 Task: Look for space in Szentendre, Hungary from 2nd September, 2023 to 10th September, 2023 for 1 adult in price range Rs.5000 to Rs.16000. Place can be private room with 1  bedroom having 1 bed and 1 bathroom. Property type can be house, flat, guest house, hotel. Booking option can be shelf check-in. Required host language is English.
Action: Mouse moved to (440, 80)
Screenshot: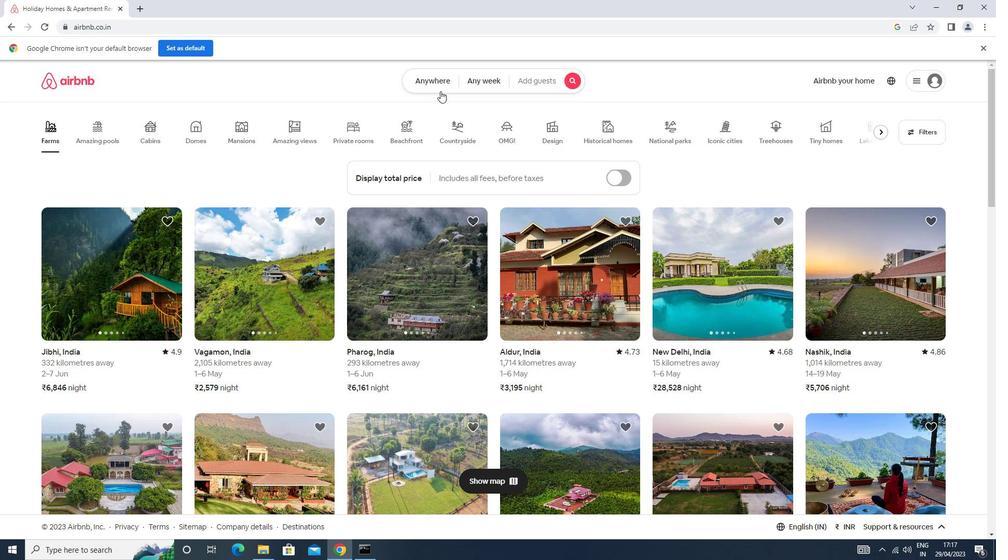 
Action: Mouse pressed left at (440, 80)
Screenshot: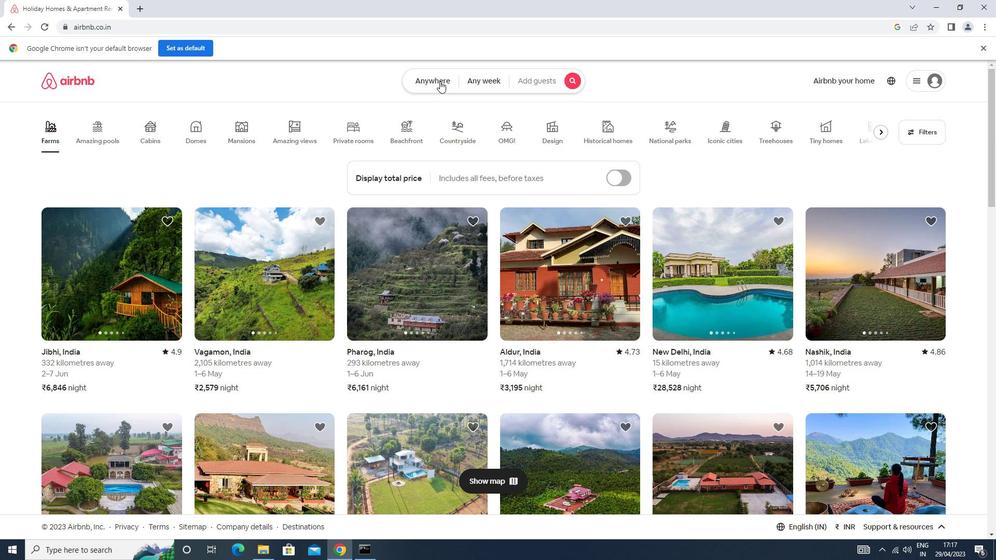 
Action: Mouse moved to (375, 122)
Screenshot: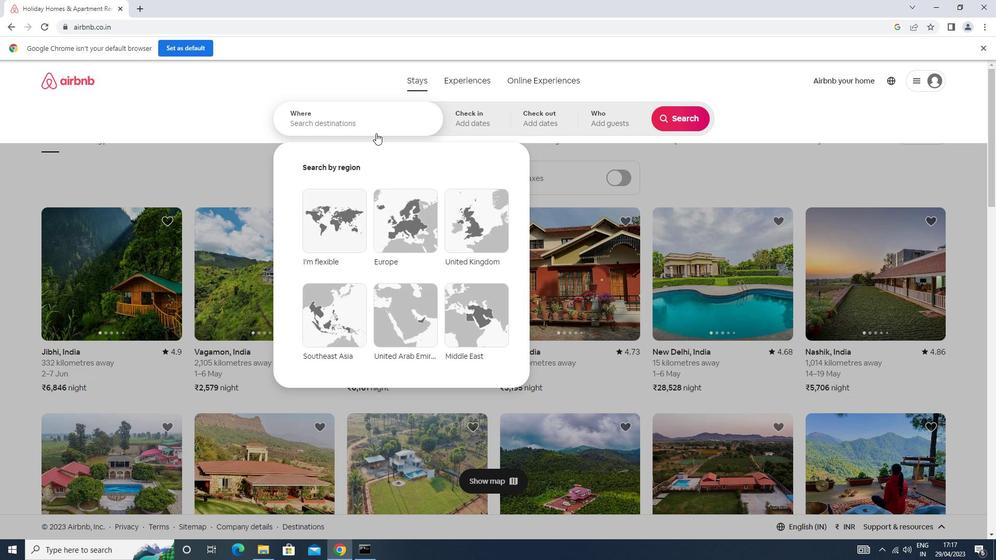 
Action: Mouse pressed left at (375, 122)
Screenshot: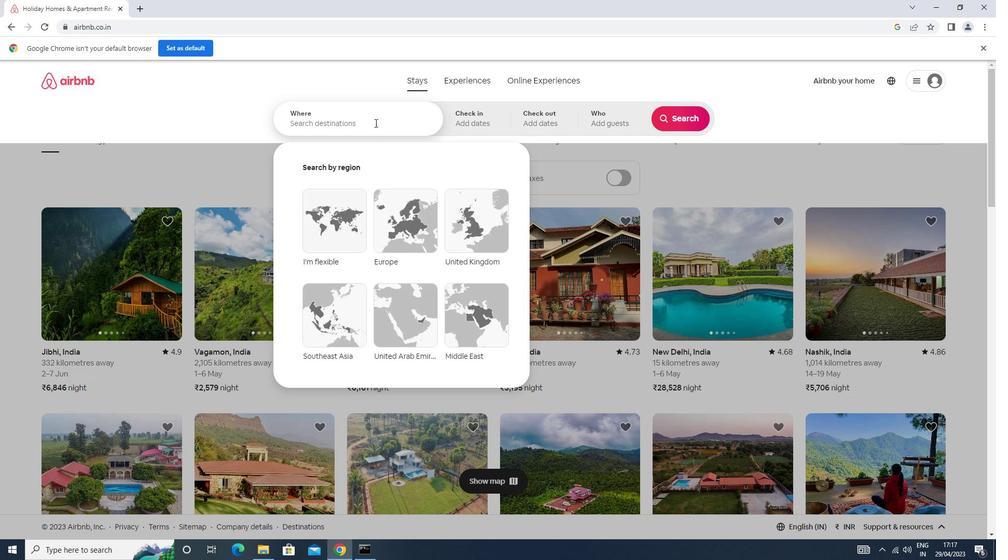
Action: Key pressed s<Key.caps_lock>zentendre<Key.enter>
Screenshot: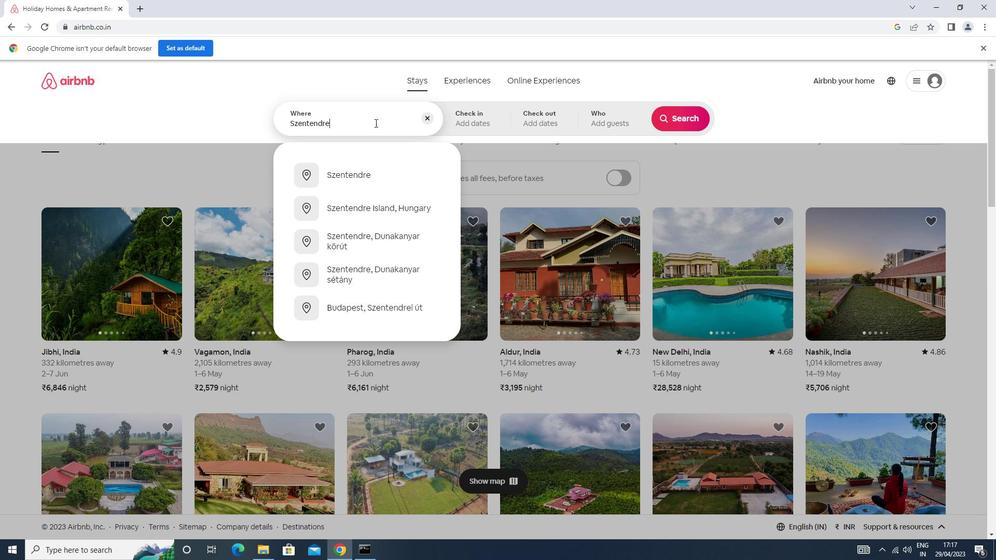 
Action: Mouse moved to (684, 201)
Screenshot: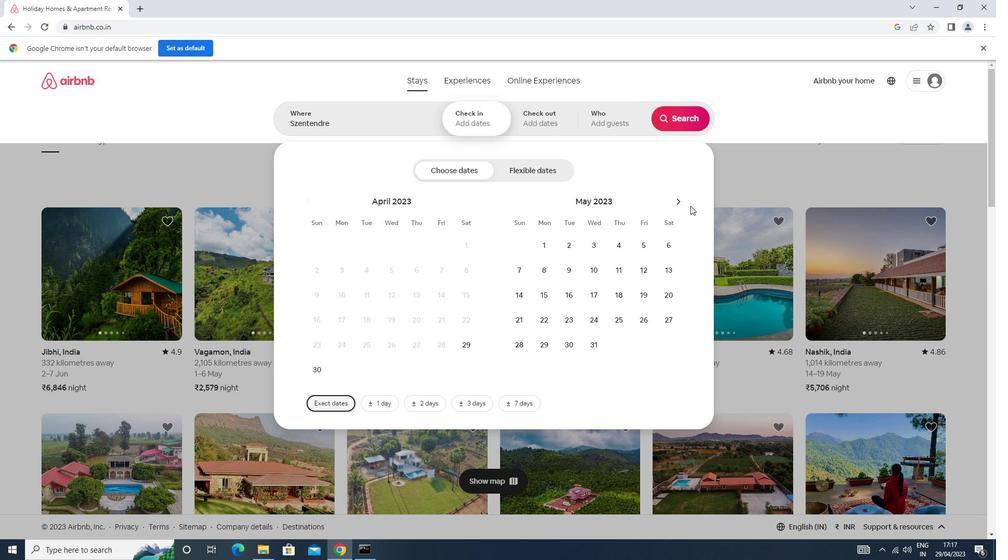 
Action: Mouse pressed left at (684, 201)
Screenshot: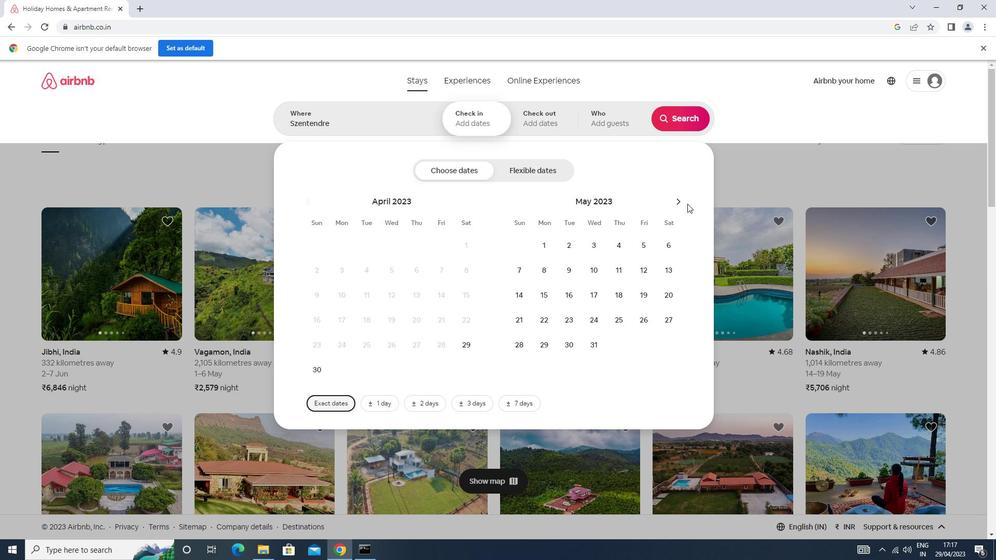 
Action: Mouse moved to (682, 200)
Screenshot: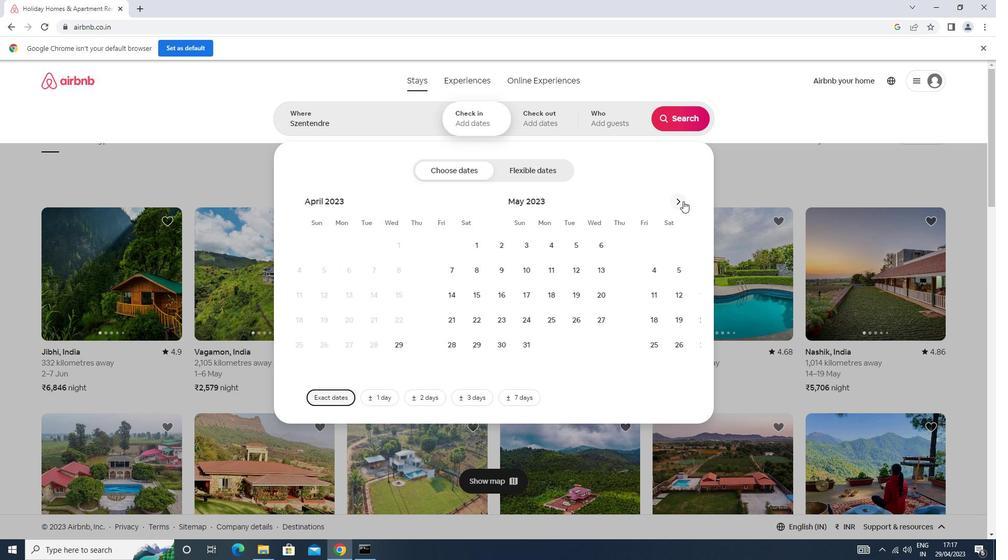 
Action: Mouse pressed left at (682, 200)
Screenshot: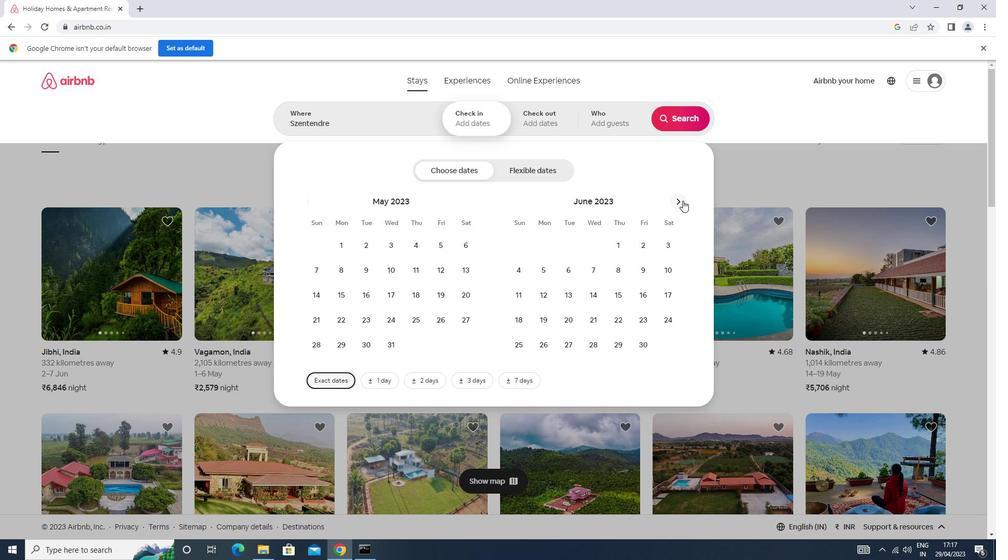 
Action: Mouse moved to (682, 200)
Screenshot: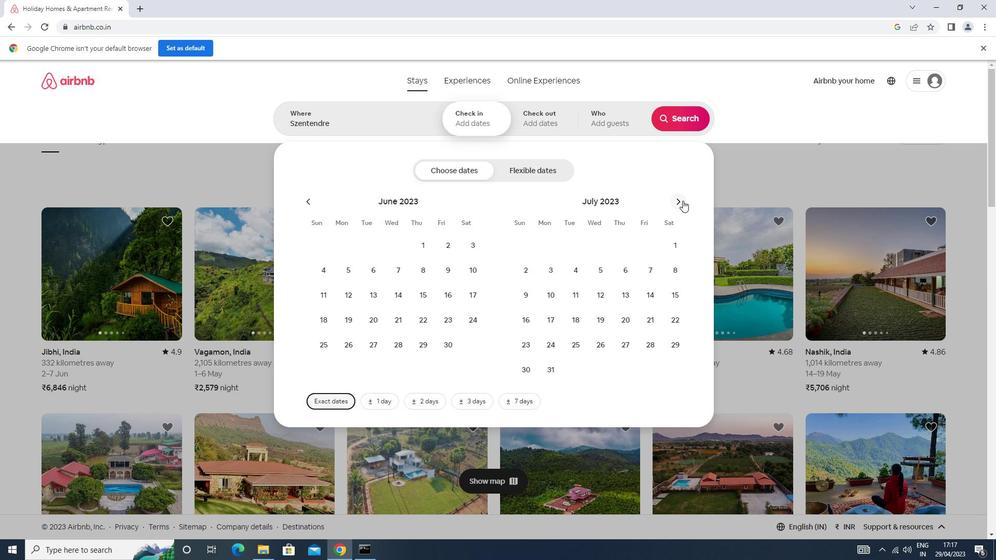 
Action: Mouse pressed left at (682, 200)
Screenshot: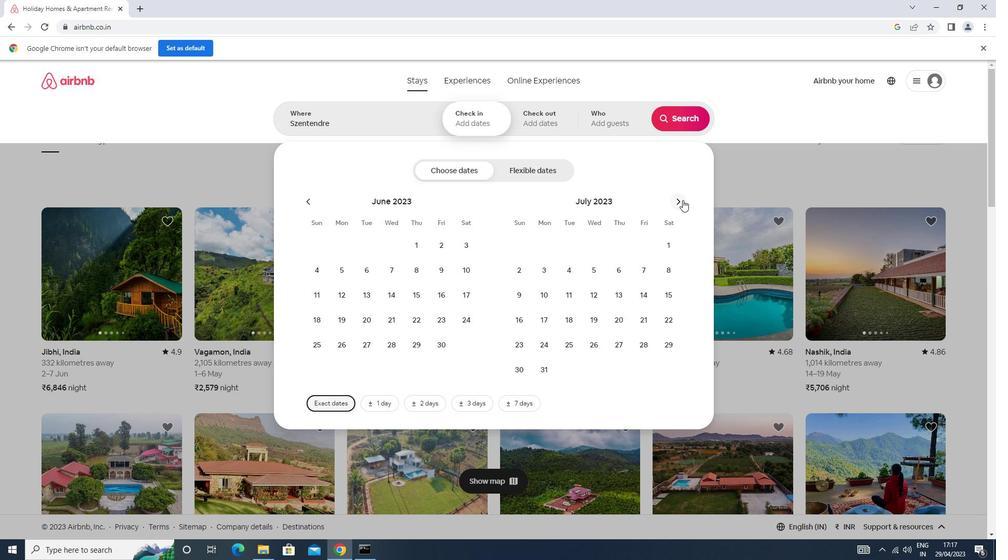 
Action: Mouse pressed left at (682, 200)
Screenshot: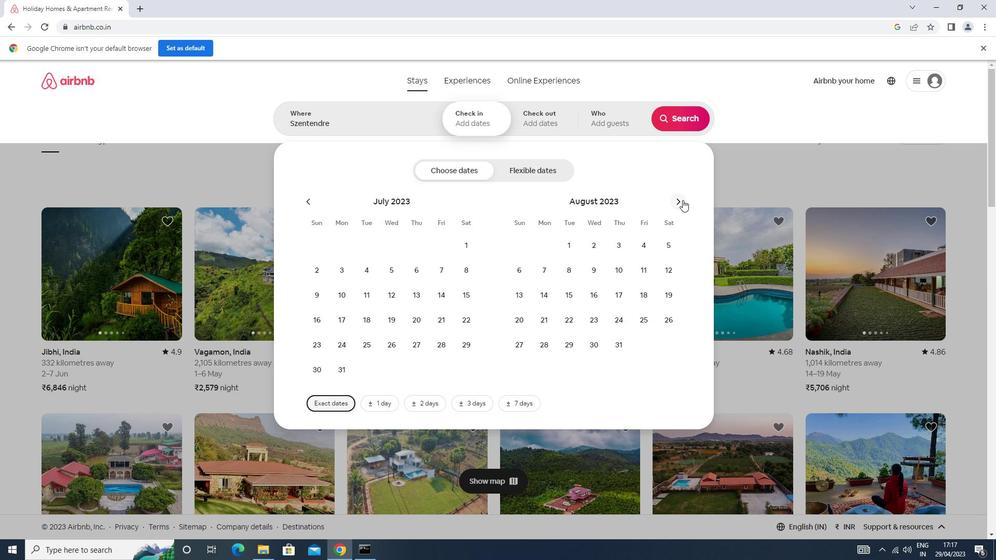
Action: Mouse moved to (670, 240)
Screenshot: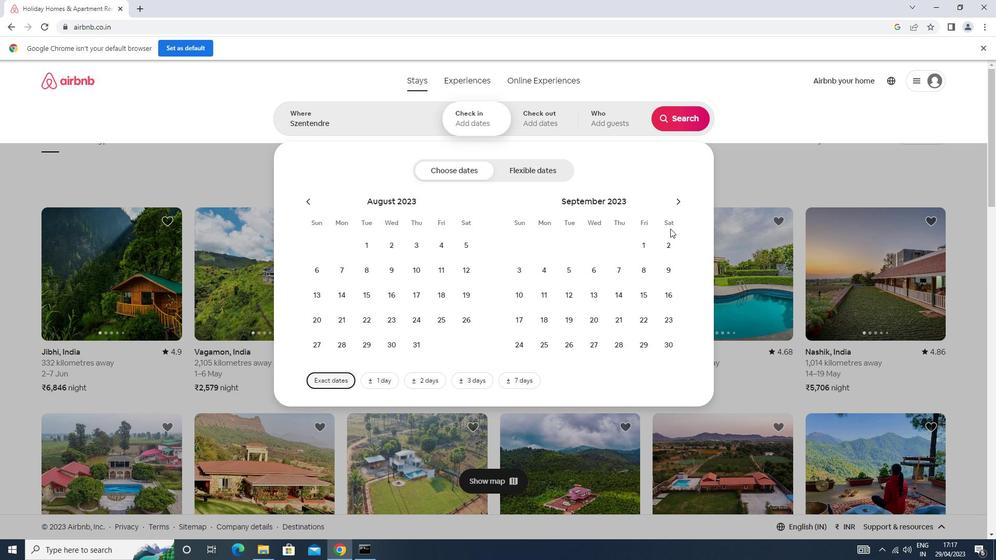 
Action: Mouse pressed left at (670, 240)
Screenshot: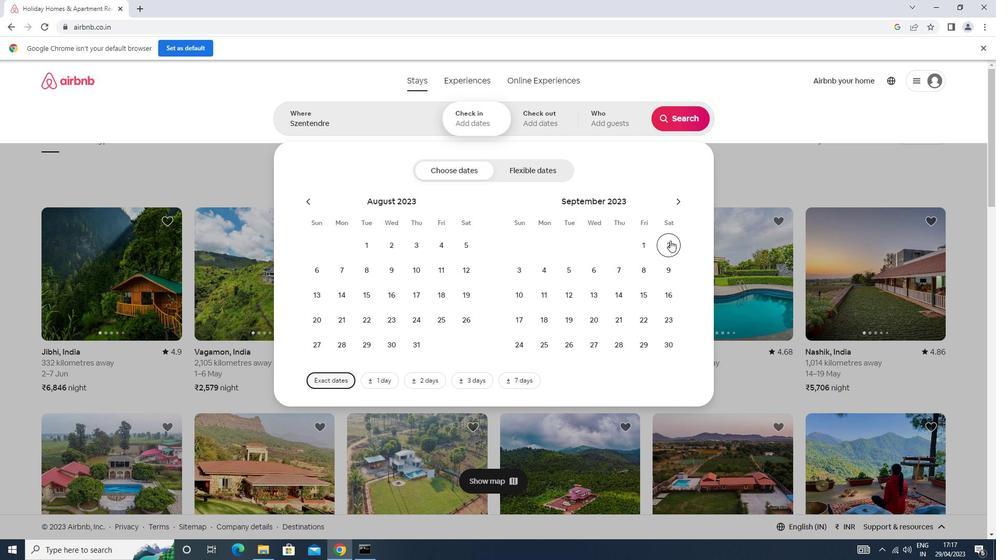 
Action: Mouse moved to (521, 293)
Screenshot: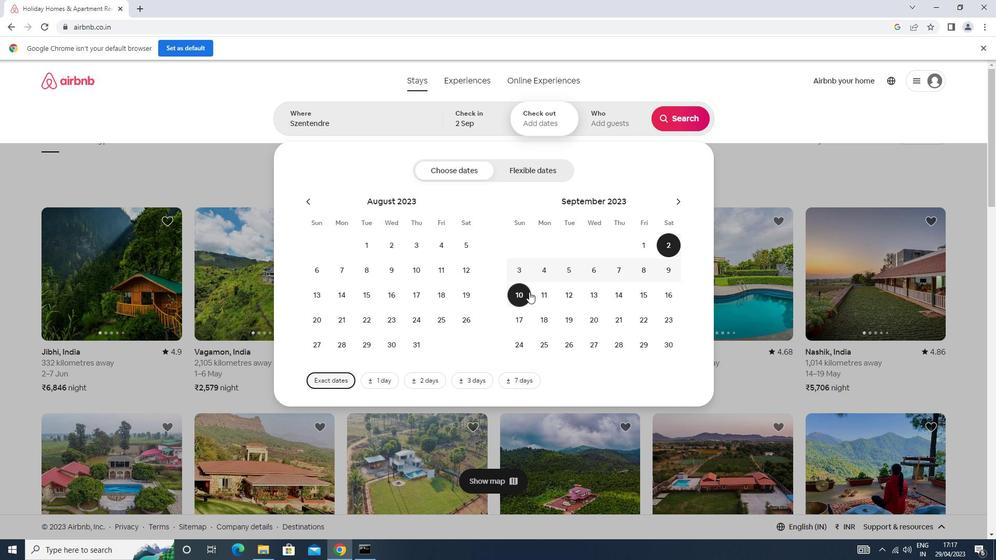 
Action: Mouse pressed left at (521, 293)
Screenshot: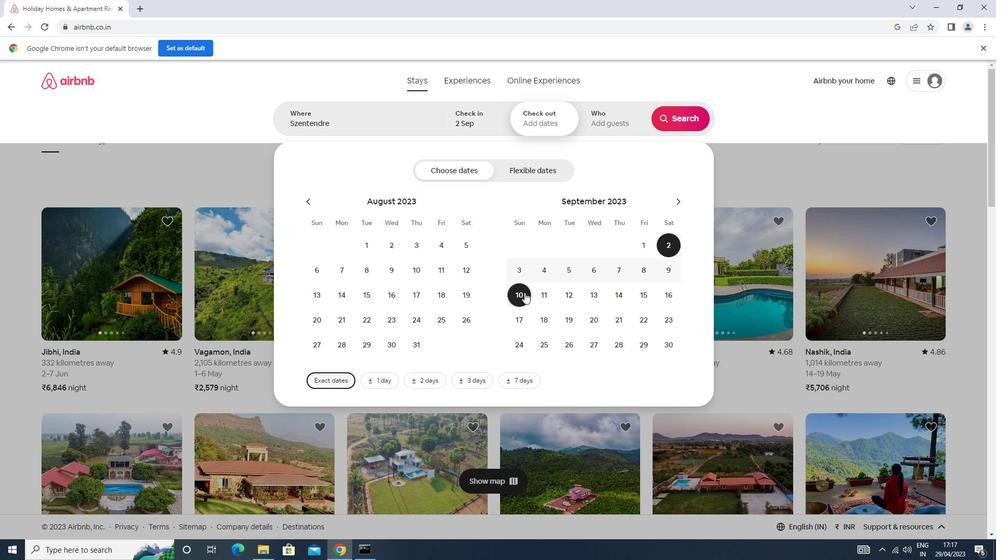 
Action: Mouse moved to (599, 128)
Screenshot: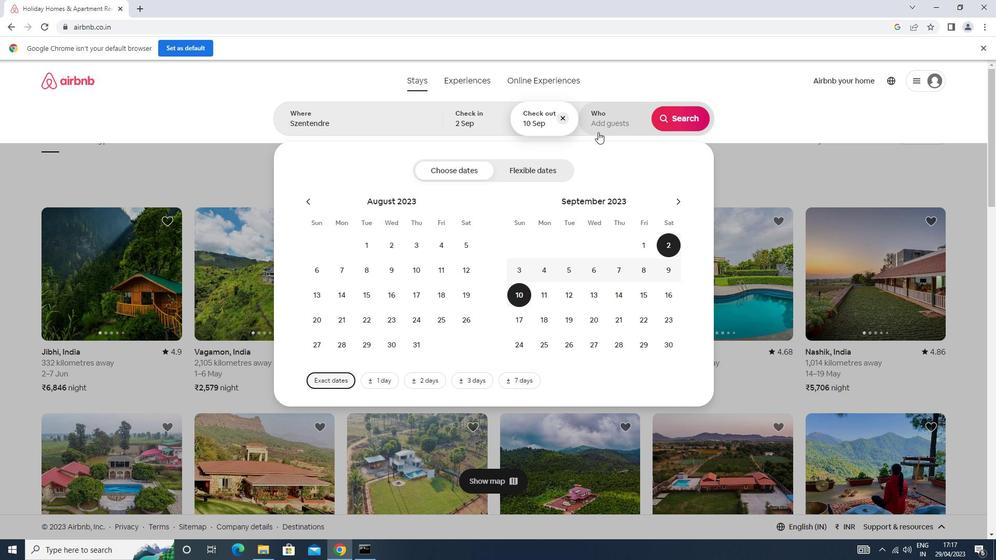 
Action: Mouse pressed left at (599, 128)
Screenshot: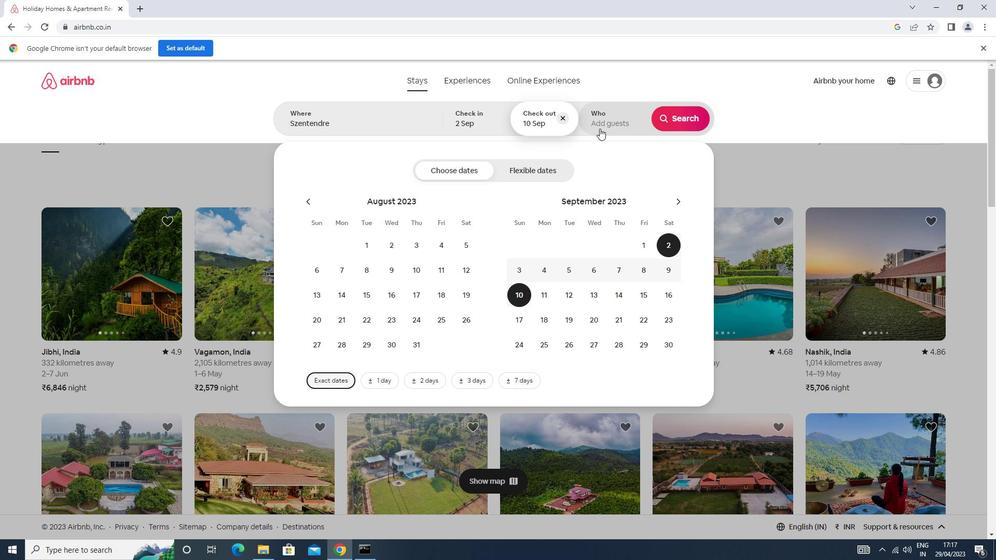 
Action: Mouse moved to (682, 174)
Screenshot: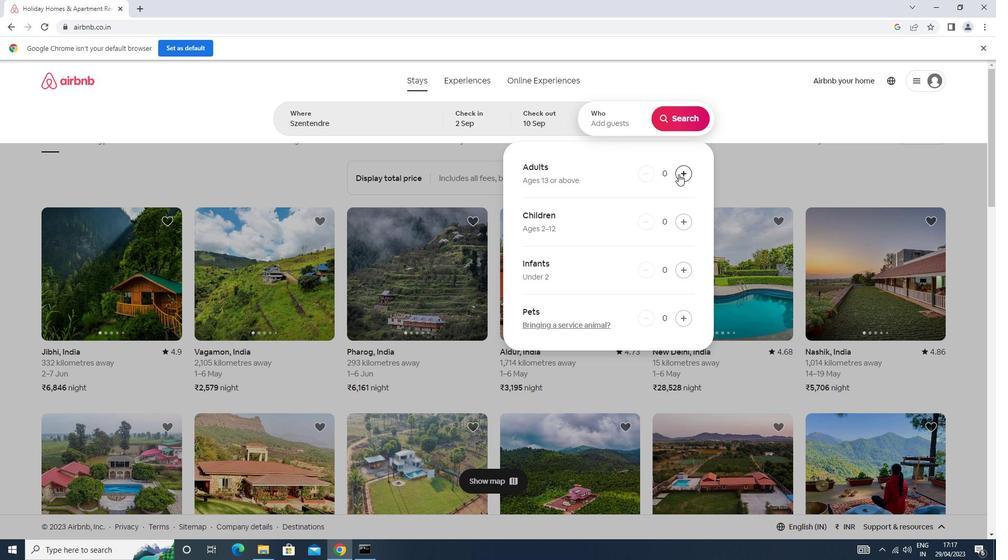 
Action: Mouse pressed left at (682, 174)
Screenshot: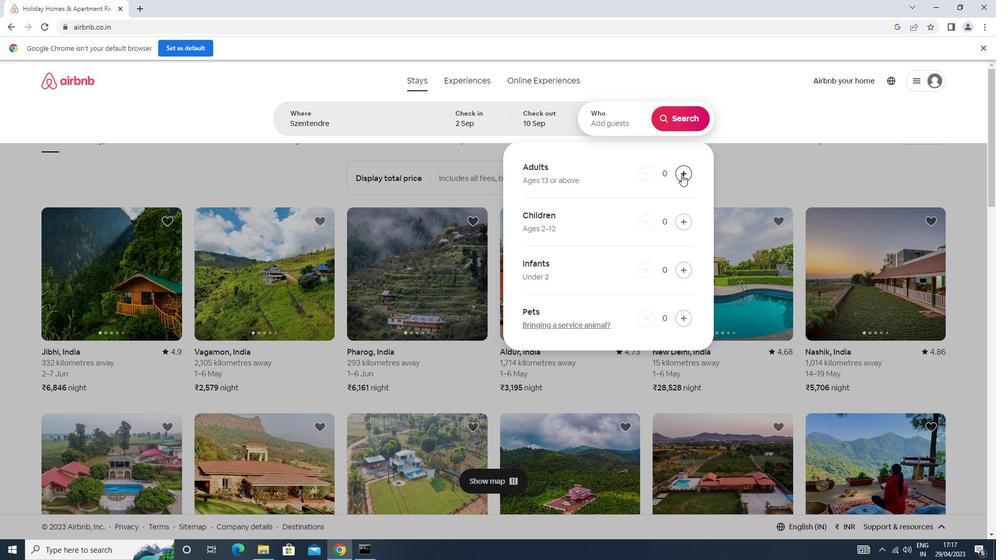 
Action: Mouse moved to (682, 115)
Screenshot: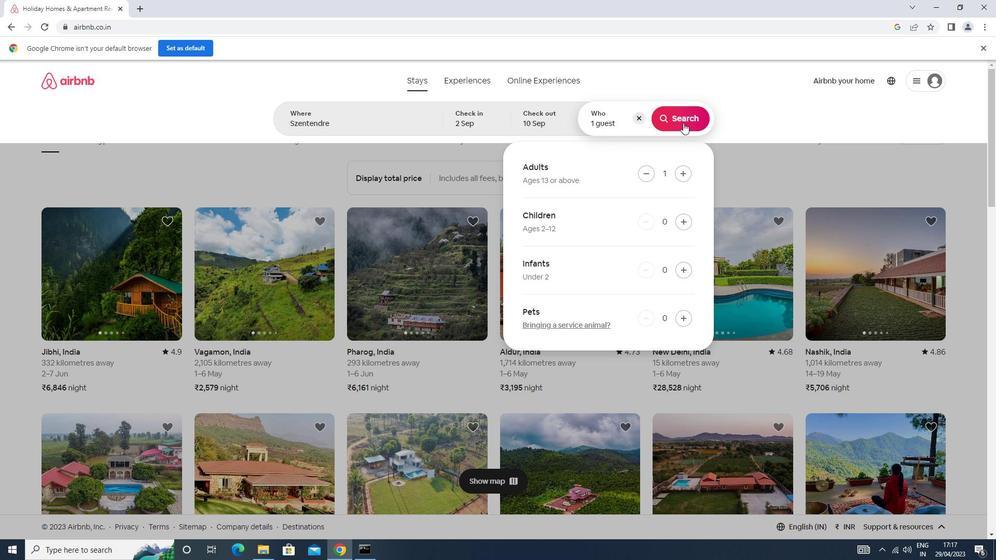 
Action: Mouse pressed left at (682, 115)
Screenshot: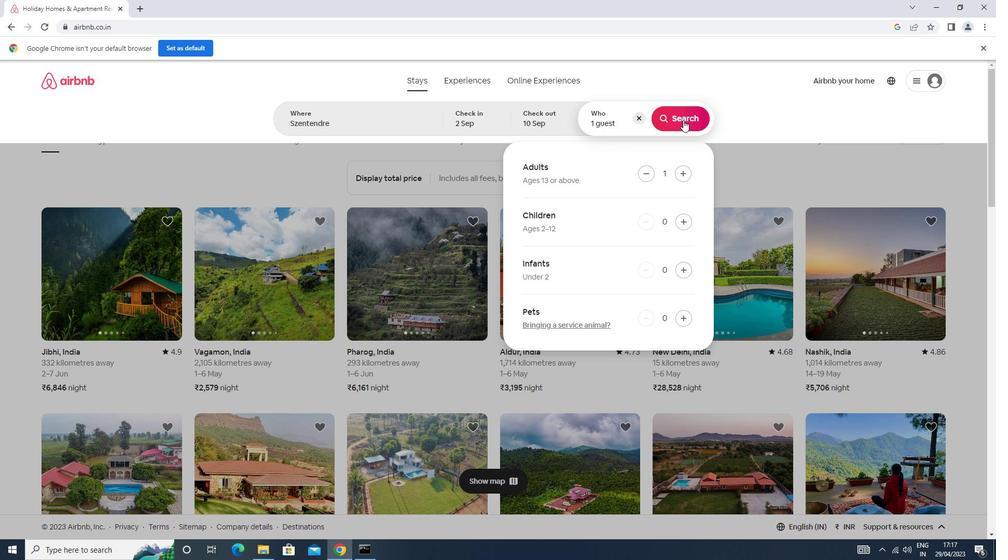 
Action: Mouse moved to (950, 118)
Screenshot: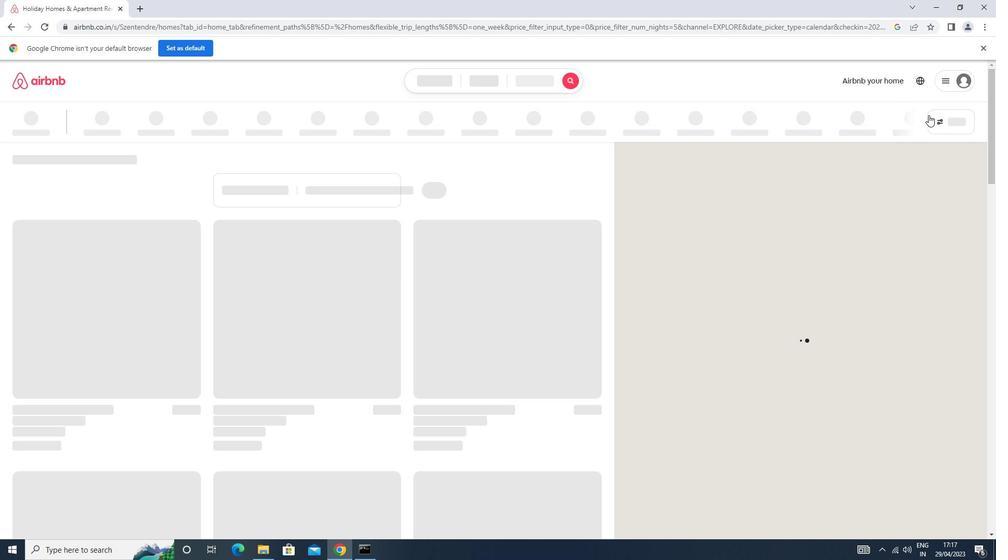 
Action: Mouse pressed left at (950, 118)
Screenshot: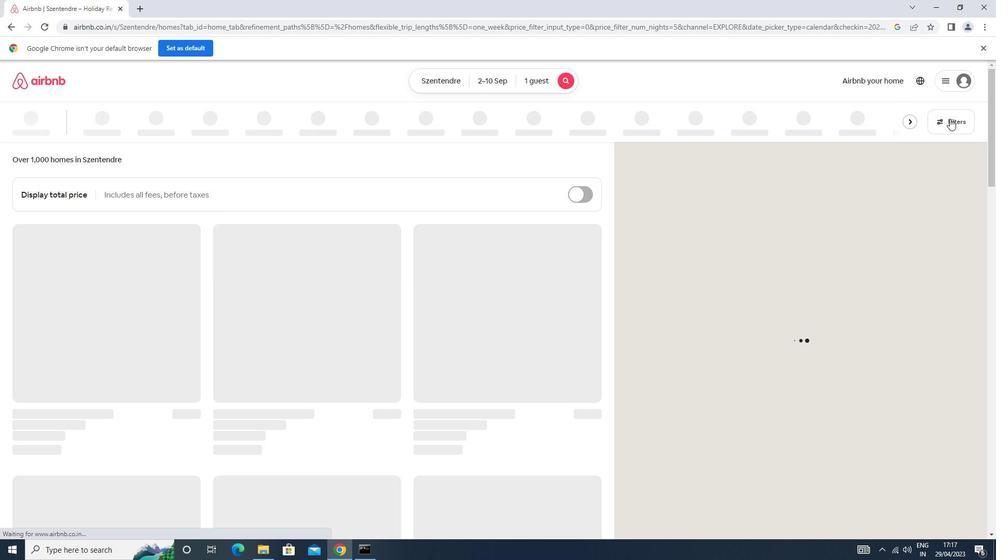 
Action: Mouse moved to (399, 251)
Screenshot: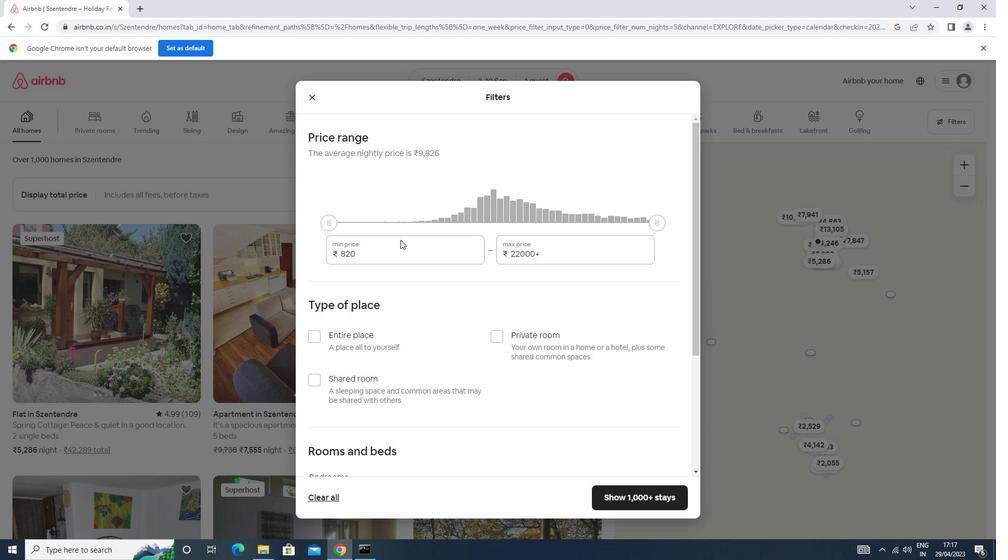 
Action: Mouse pressed left at (399, 251)
Screenshot: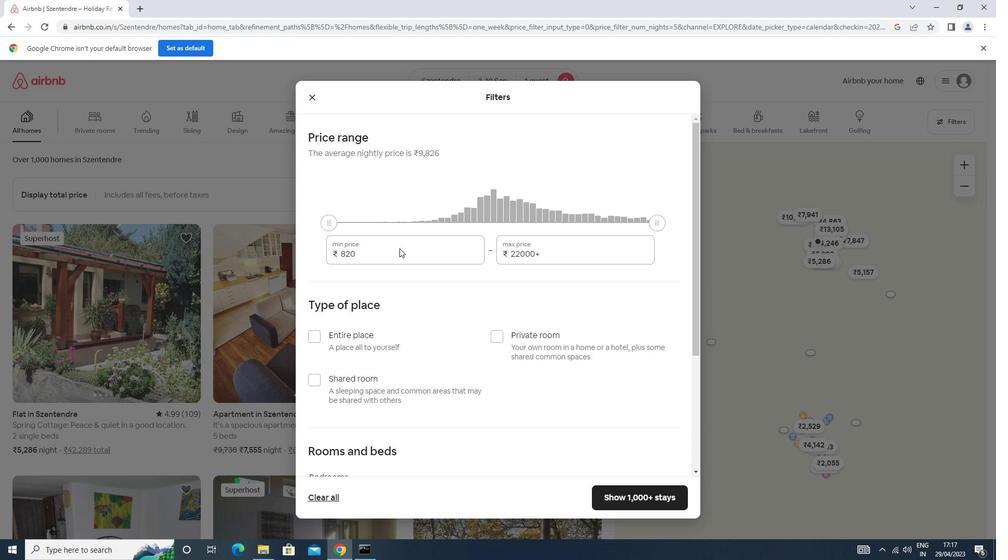 
Action: Key pressed <Key.backspace><Key.backspace><Key.backspace><Key.backspace><Key.backspace><Key.backspace><Key.backspace><Key.backspace><Key.backspace><Key.backspace><Key.backspace><Key.backspace><Key.backspace>5000<Key.tab>500<Key.backspace><Key.backspace><Key.backspace>16000
Screenshot: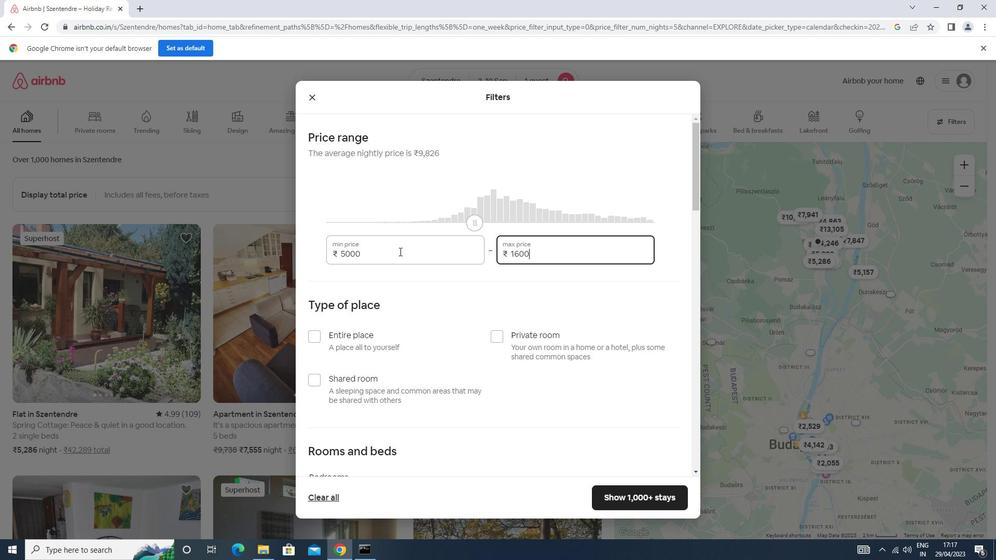 
Action: Mouse scrolled (399, 251) with delta (0, 0)
Screenshot: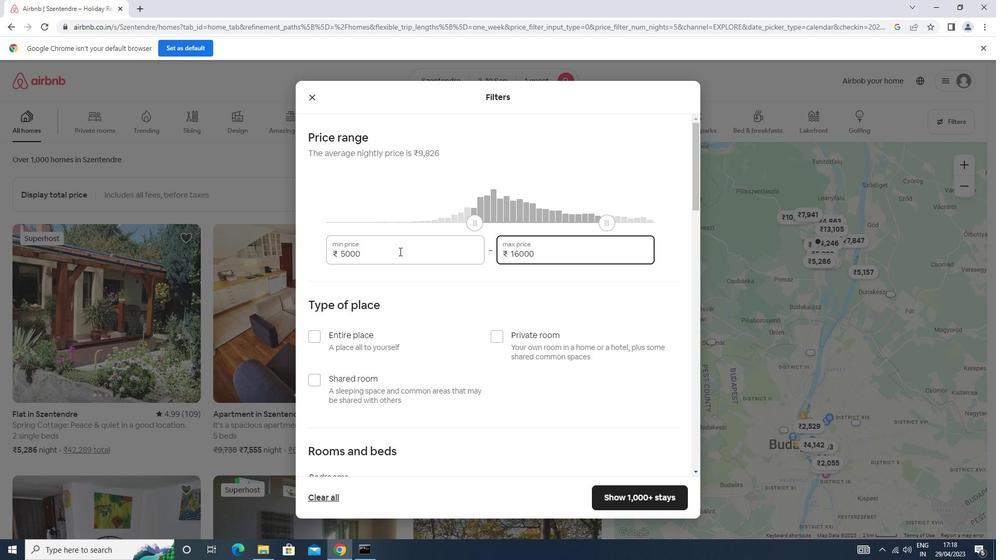 
Action: Mouse scrolled (399, 251) with delta (0, 0)
Screenshot: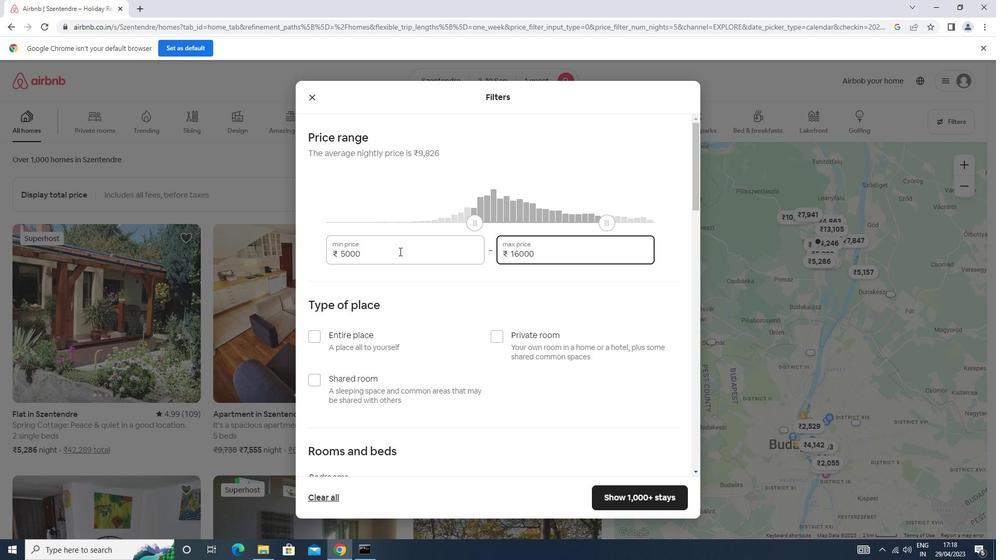 
Action: Mouse moved to (505, 230)
Screenshot: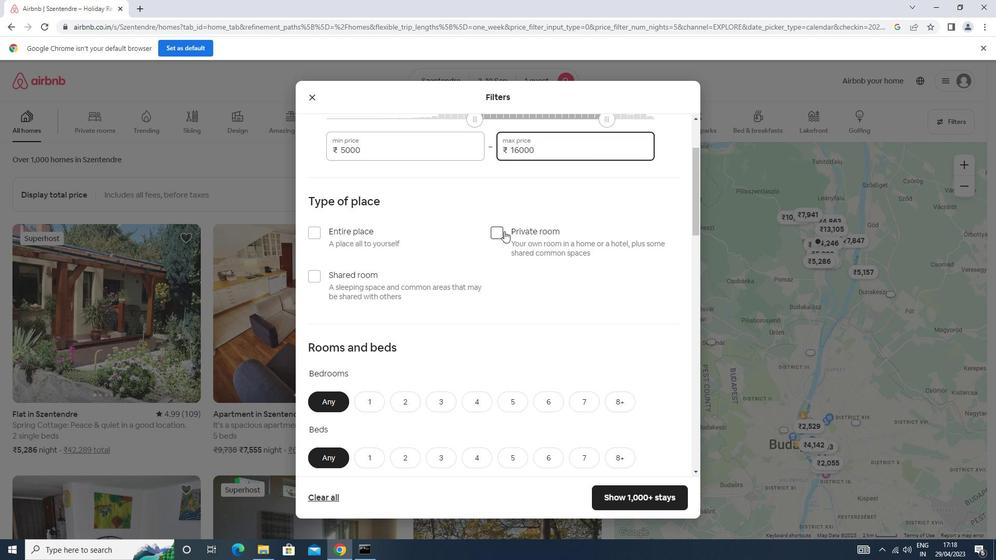 
Action: Mouse pressed left at (505, 230)
Screenshot: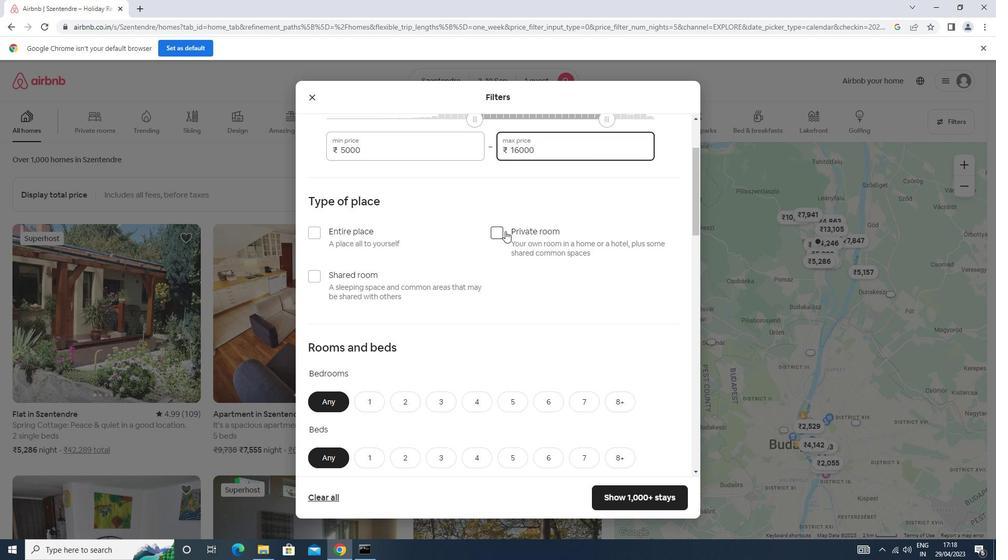 
Action: Mouse moved to (503, 230)
Screenshot: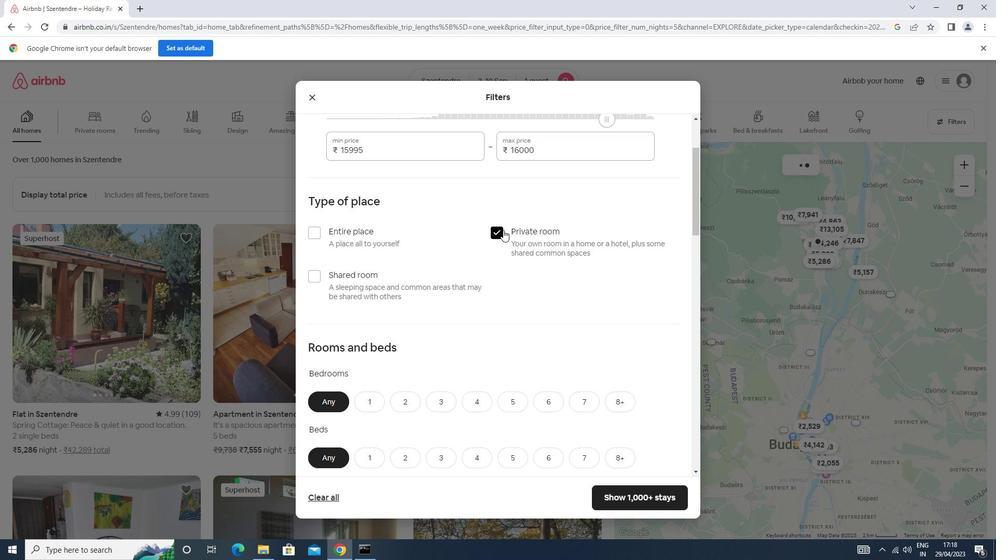 
Action: Mouse scrolled (503, 230) with delta (0, 0)
Screenshot: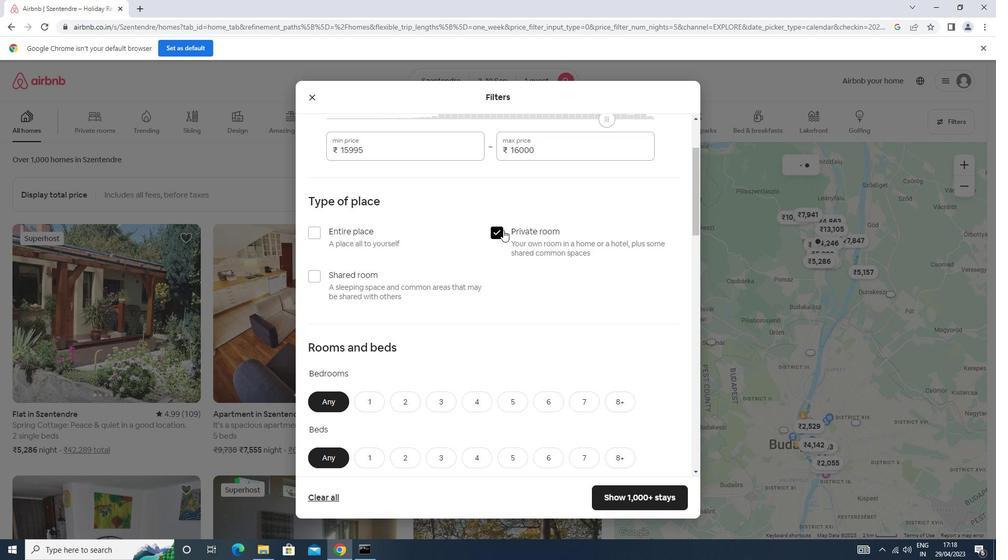 
Action: Mouse moved to (502, 230)
Screenshot: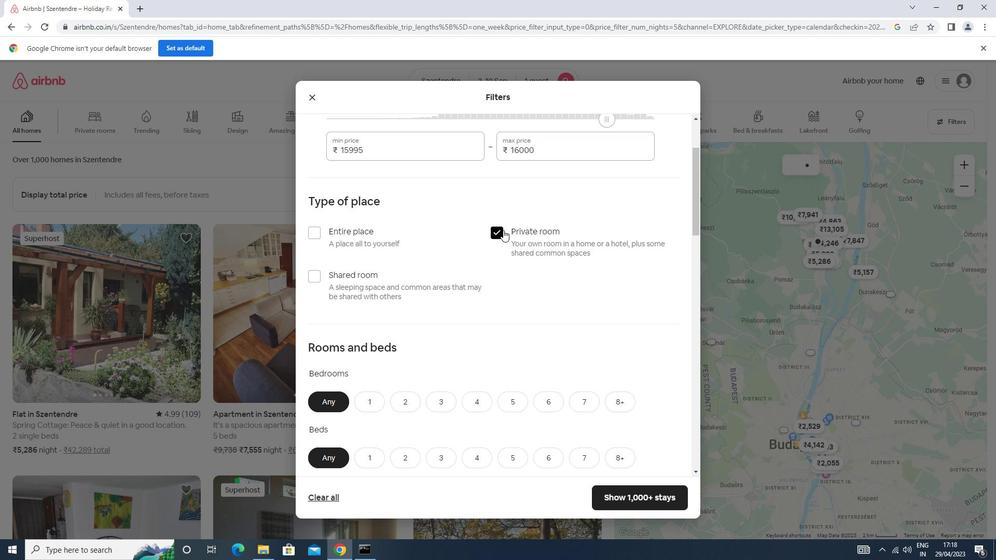 
Action: Mouse scrolled (502, 230) with delta (0, 0)
Screenshot: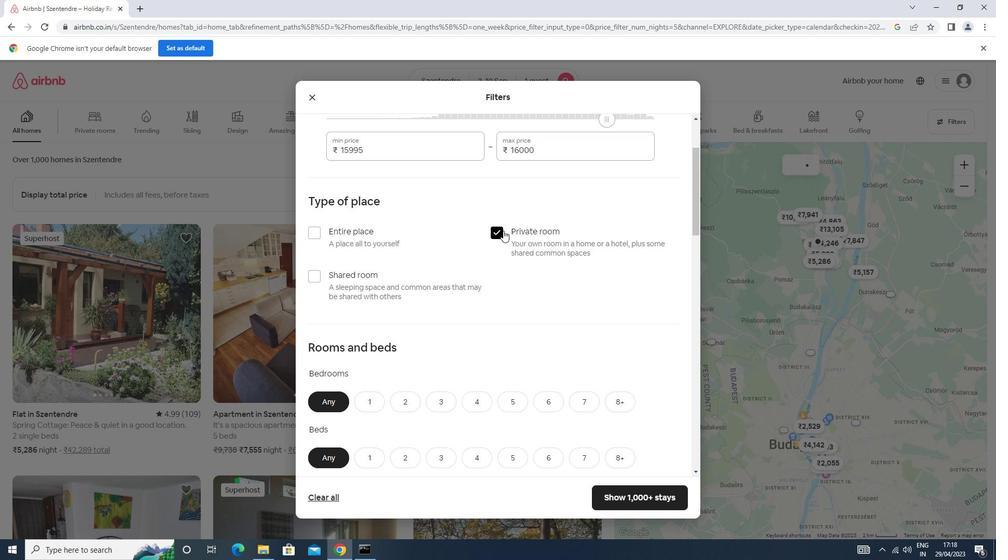 
Action: Mouse moved to (369, 295)
Screenshot: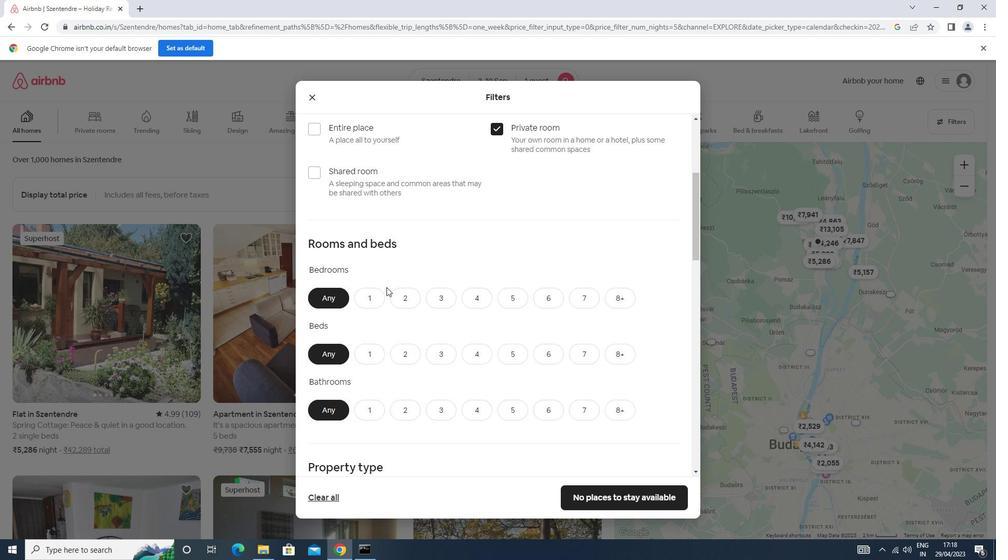 
Action: Mouse pressed left at (369, 295)
Screenshot: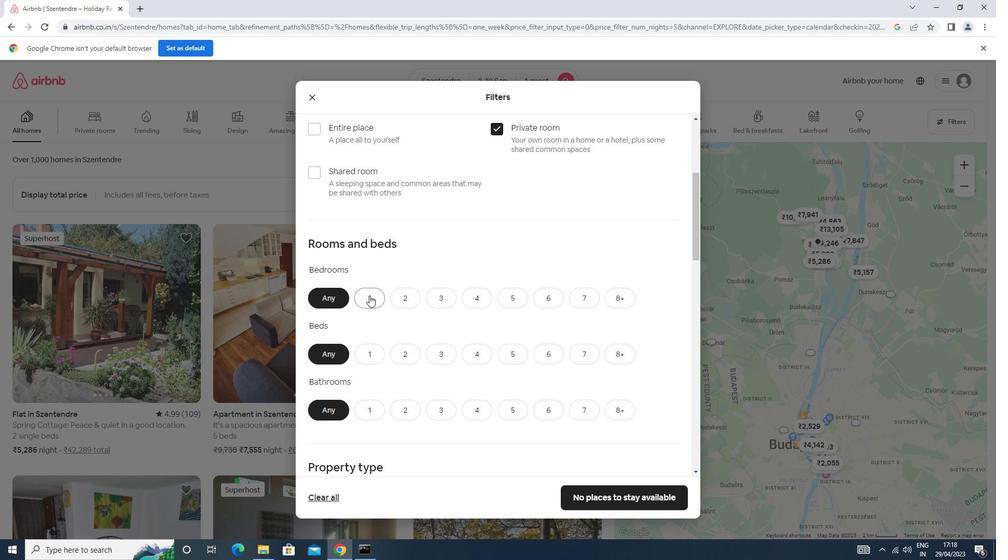 
Action: Mouse moved to (374, 355)
Screenshot: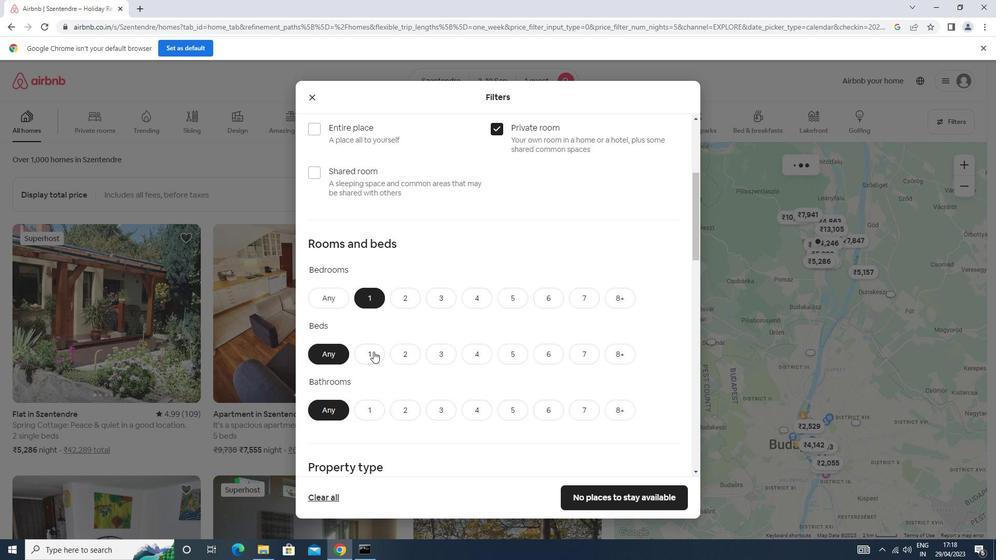 
Action: Mouse pressed left at (374, 355)
Screenshot: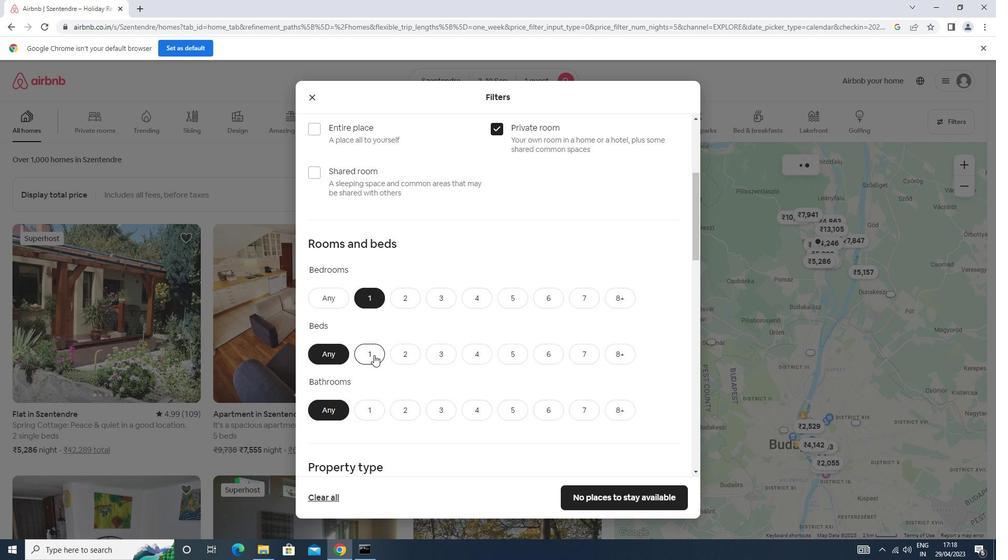 
Action: Mouse moved to (371, 413)
Screenshot: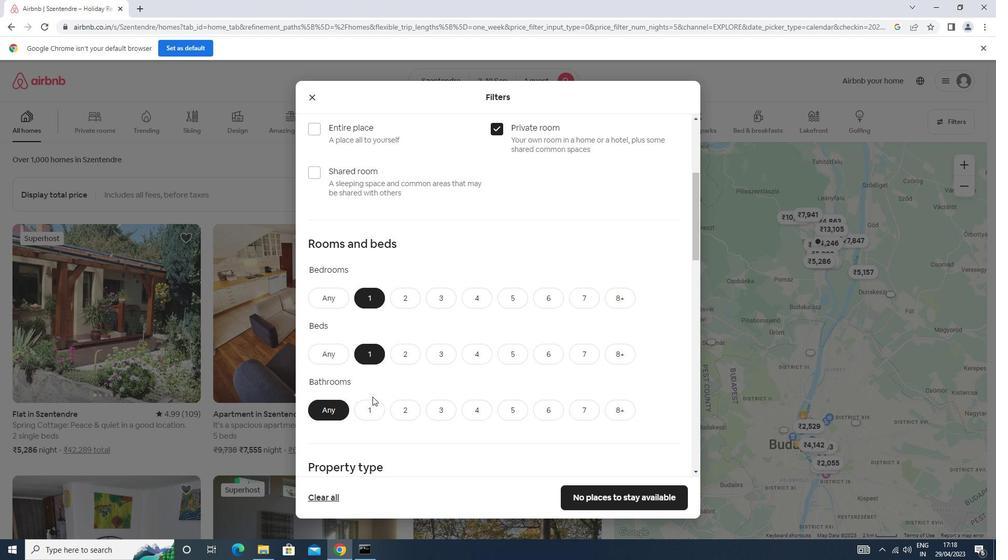 
Action: Mouse pressed left at (371, 413)
Screenshot: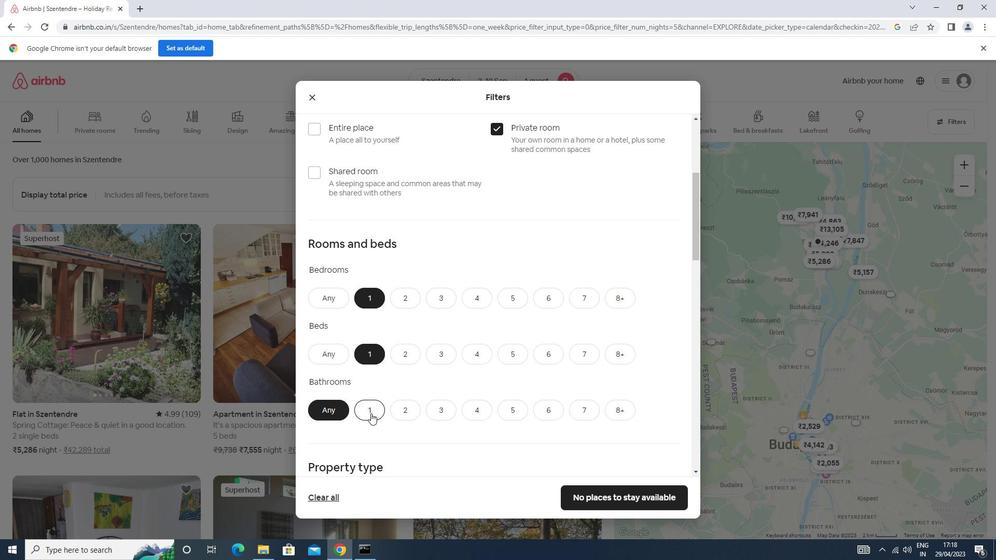 
Action: Mouse moved to (387, 352)
Screenshot: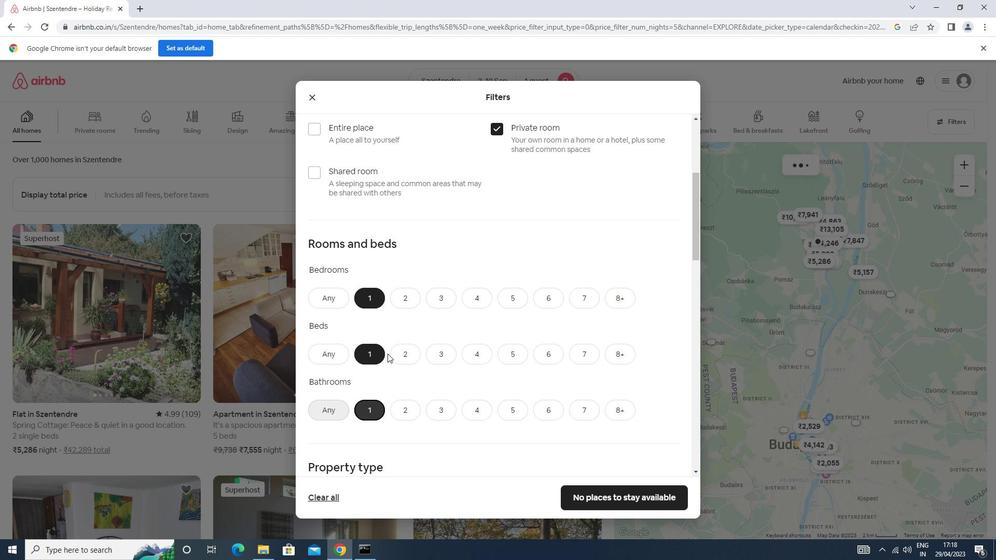 
Action: Mouse scrolled (387, 351) with delta (0, 0)
Screenshot: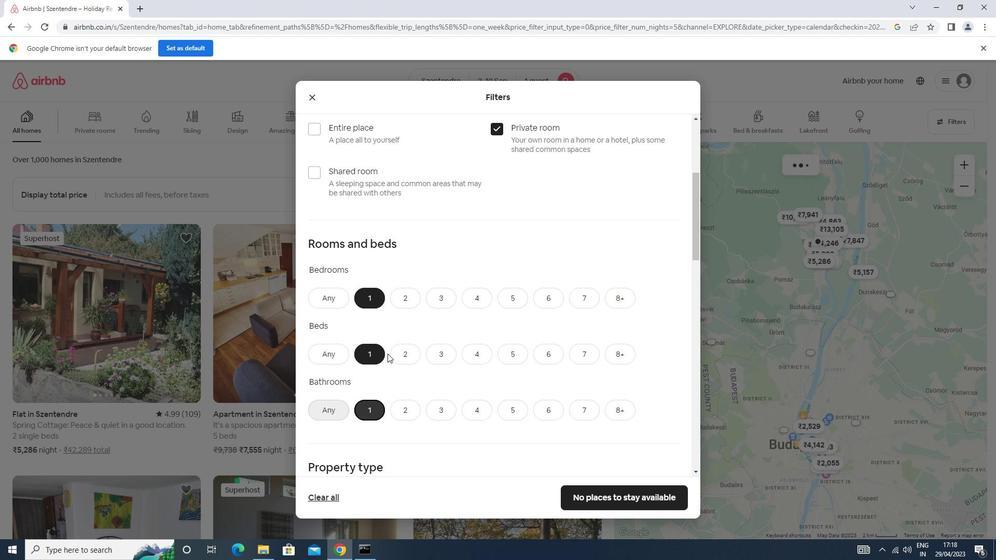 
Action: Mouse scrolled (387, 351) with delta (0, 0)
Screenshot: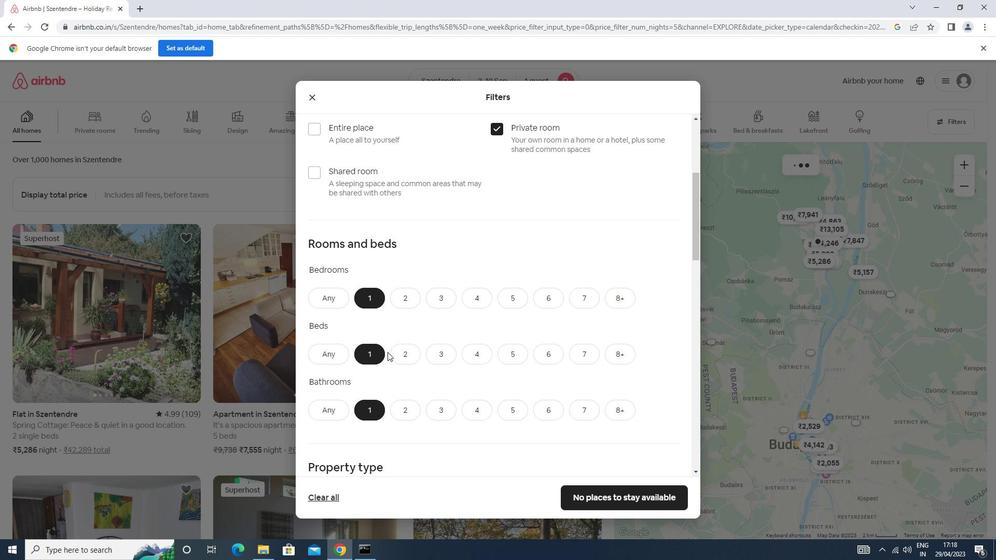 
Action: Mouse scrolled (387, 351) with delta (0, 0)
Screenshot: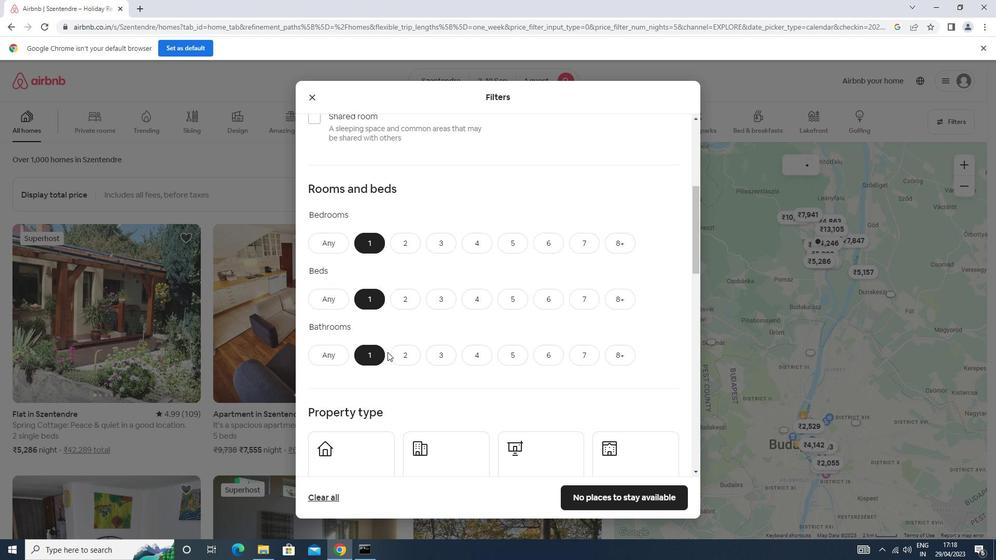 
Action: Mouse scrolled (387, 351) with delta (0, 0)
Screenshot: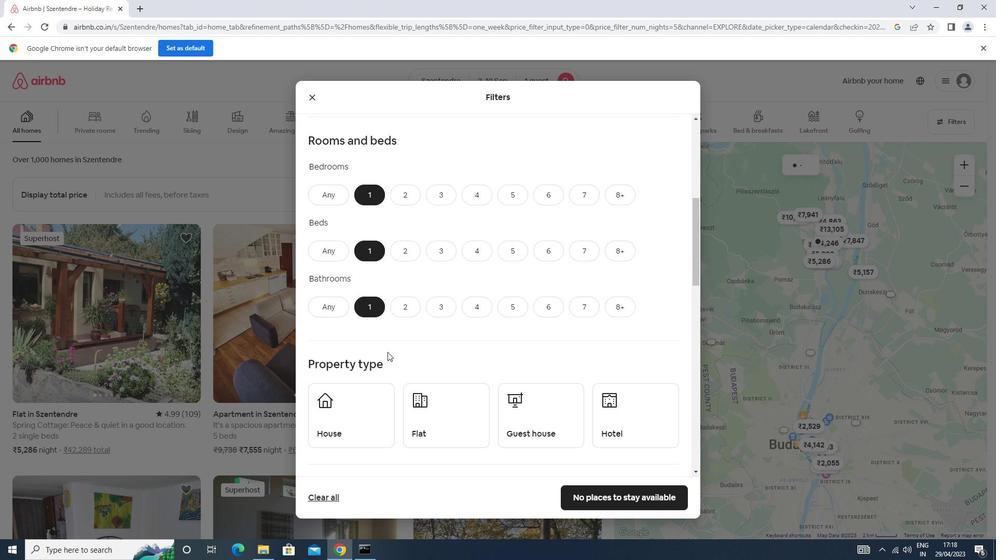
Action: Mouse scrolled (387, 351) with delta (0, 0)
Screenshot: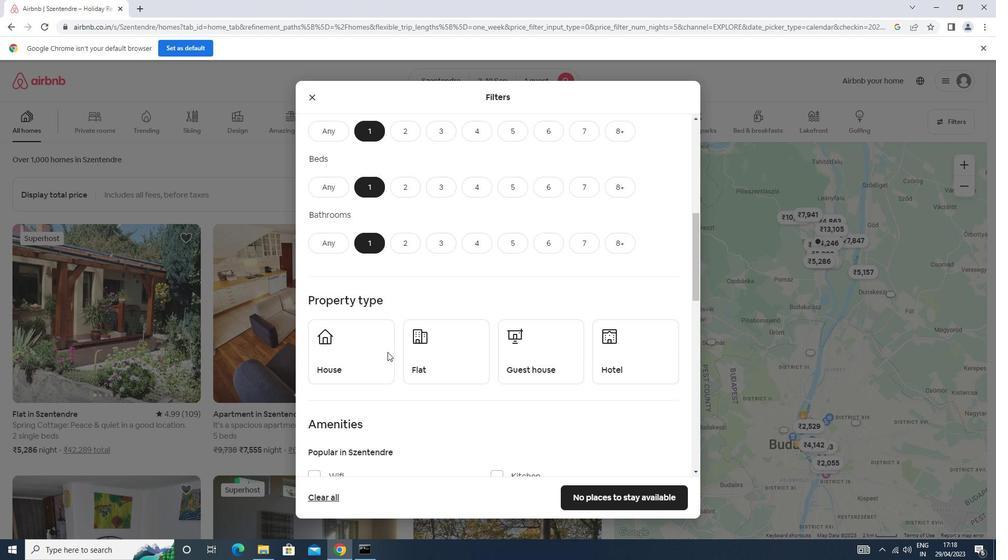 
Action: Mouse moved to (349, 256)
Screenshot: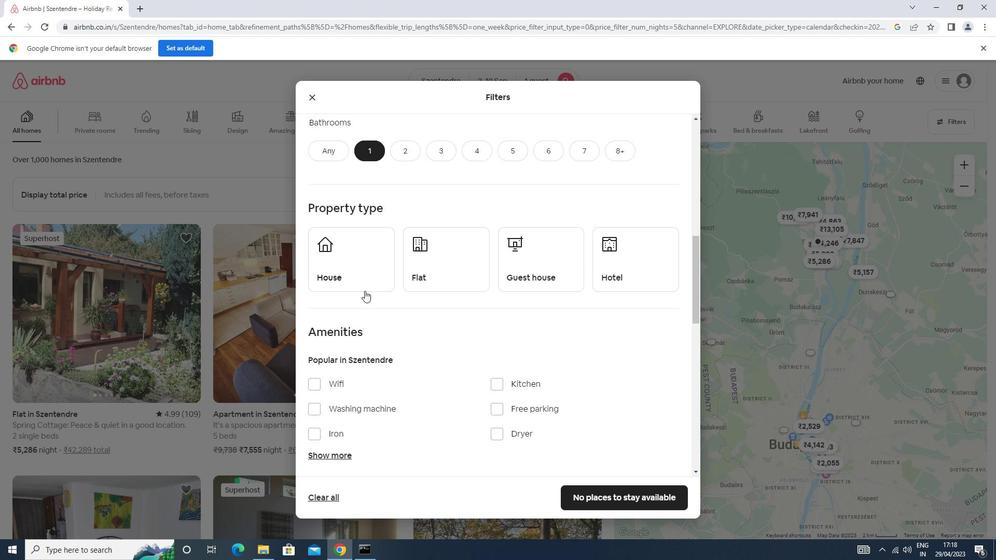 
Action: Mouse pressed left at (349, 256)
Screenshot: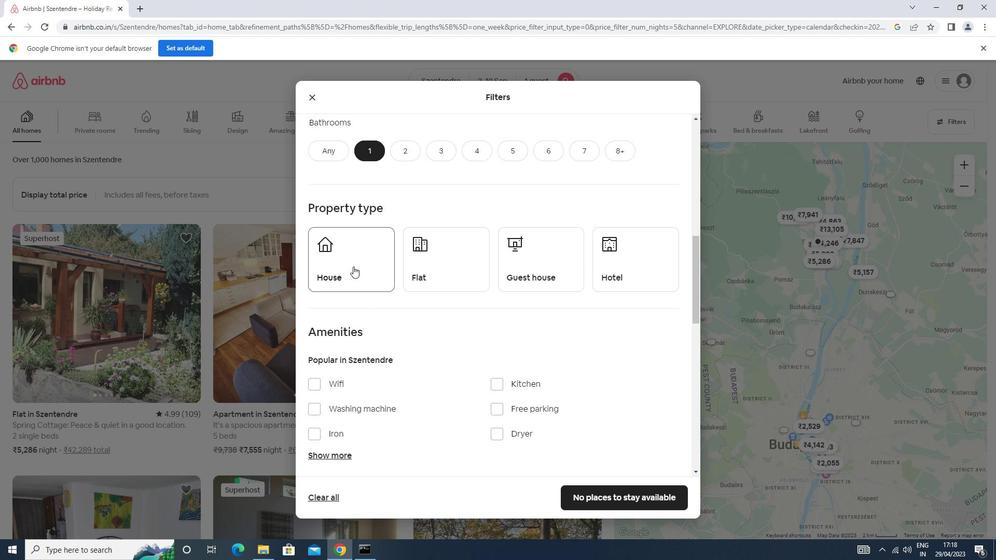 
Action: Mouse moved to (443, 256)
Screenshot: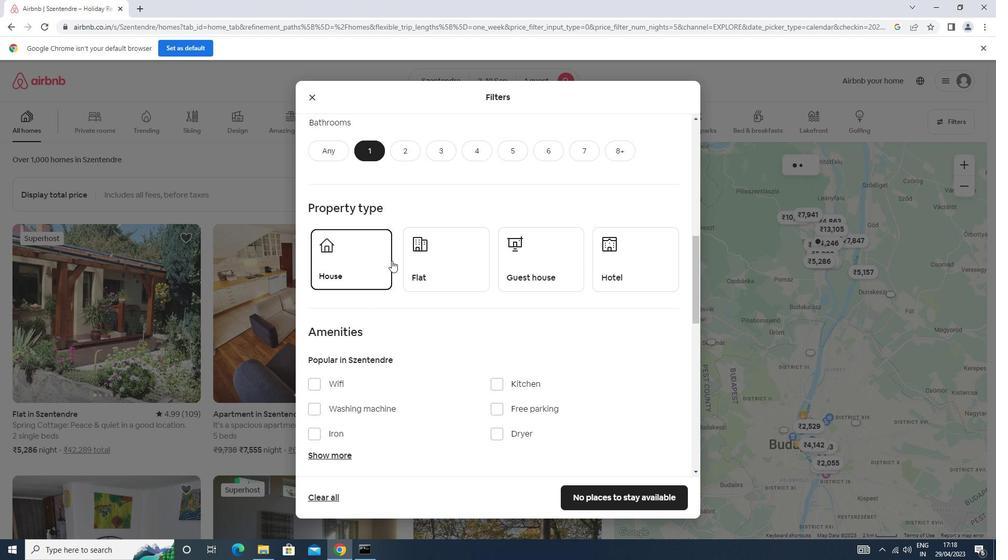 
Action: Mouse pressed left at (443, 256)
Screenshot: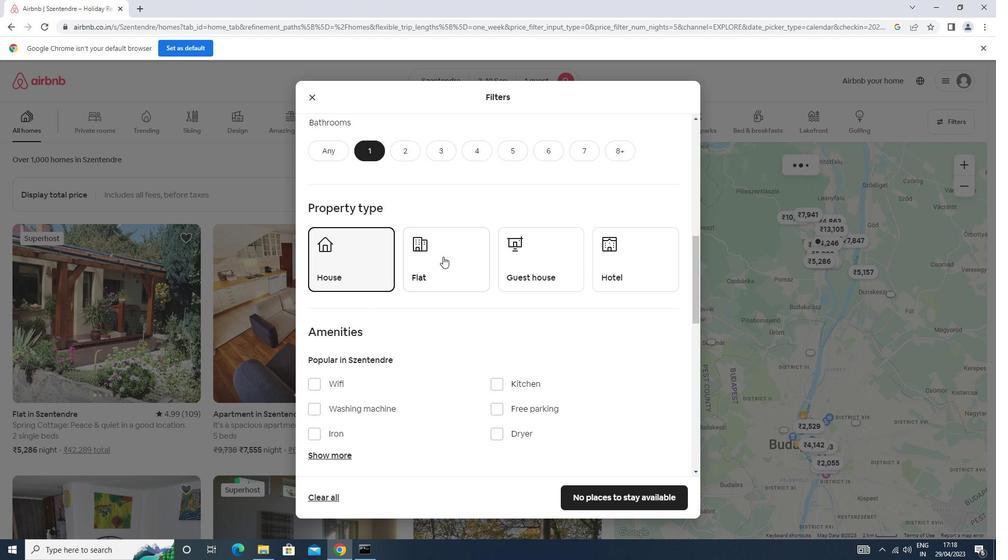 
Action: Mouse moved to (572, 265)
Screenshot: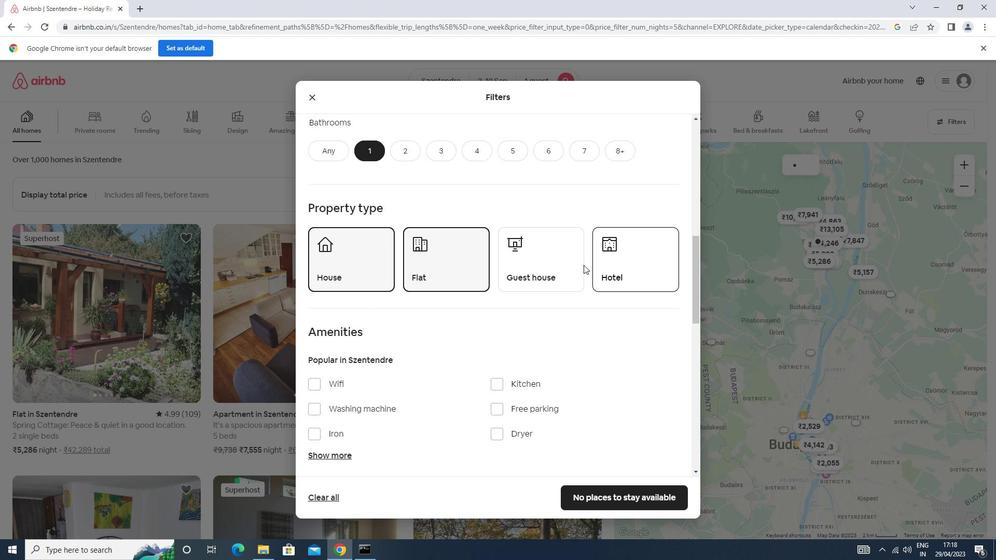 
Action: Mouse pressed left at (572, 265)
Screenshot: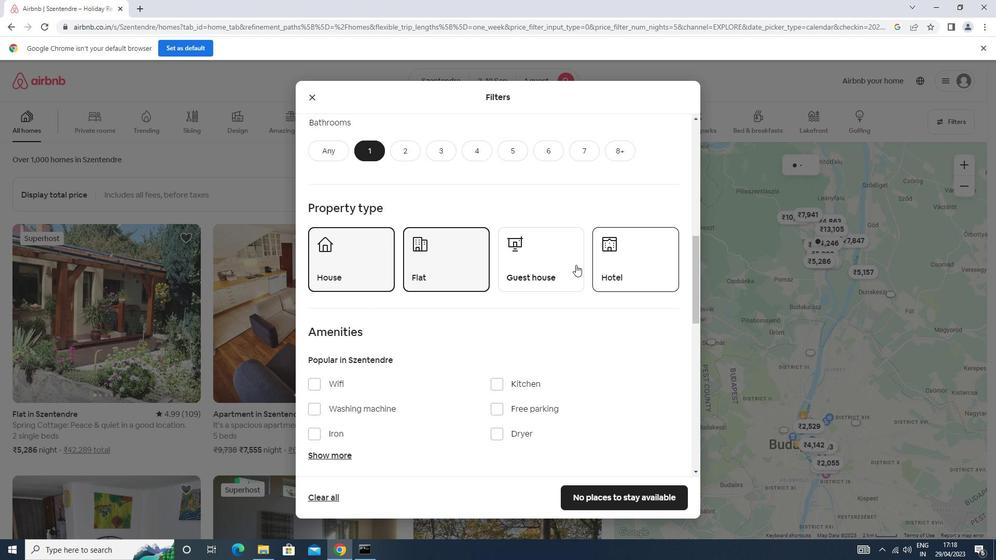 
Action: Mouse moved to (595, 263)
Screenshot: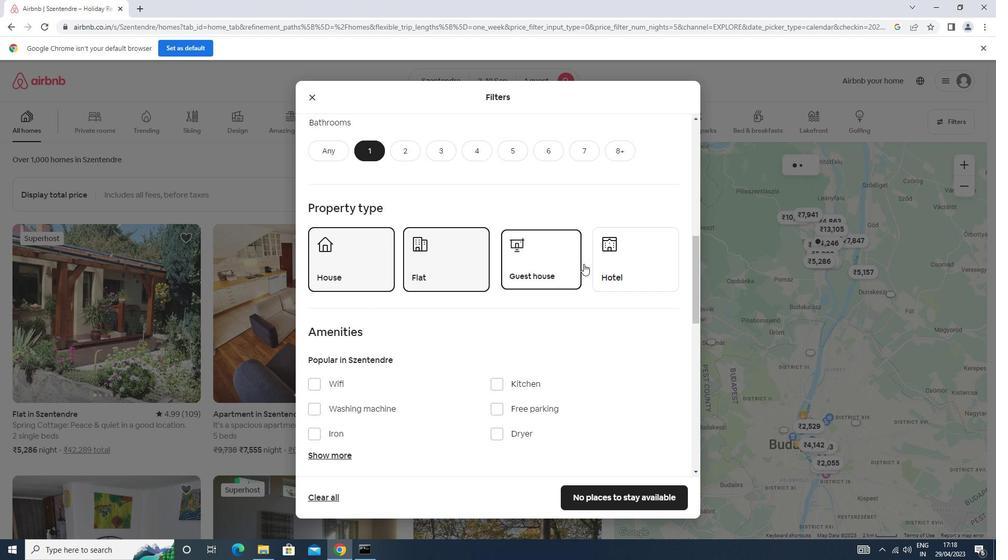 
Action: Mouse pressed left at (595, 263)
Screenshot: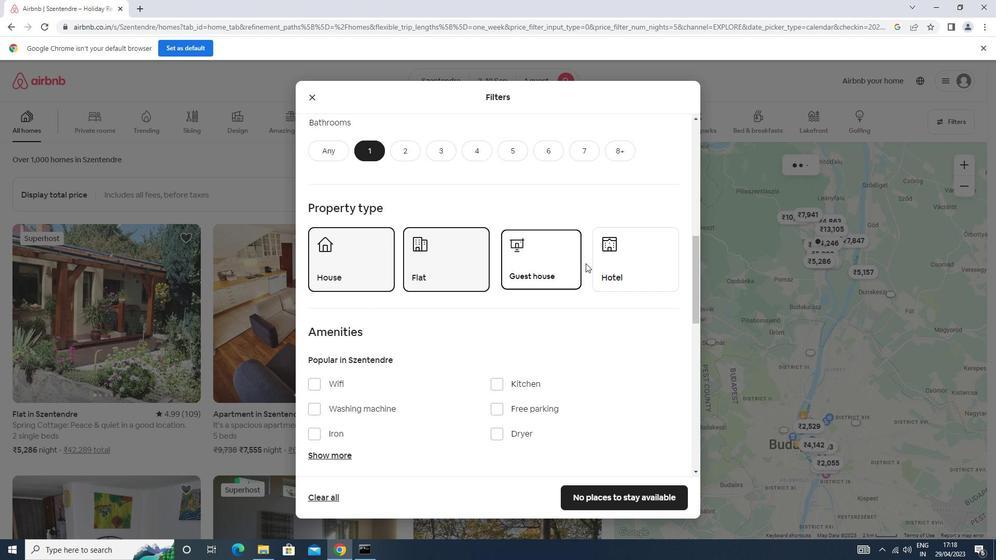 
Action: Mouse moved to (595, 263)
Screenshot: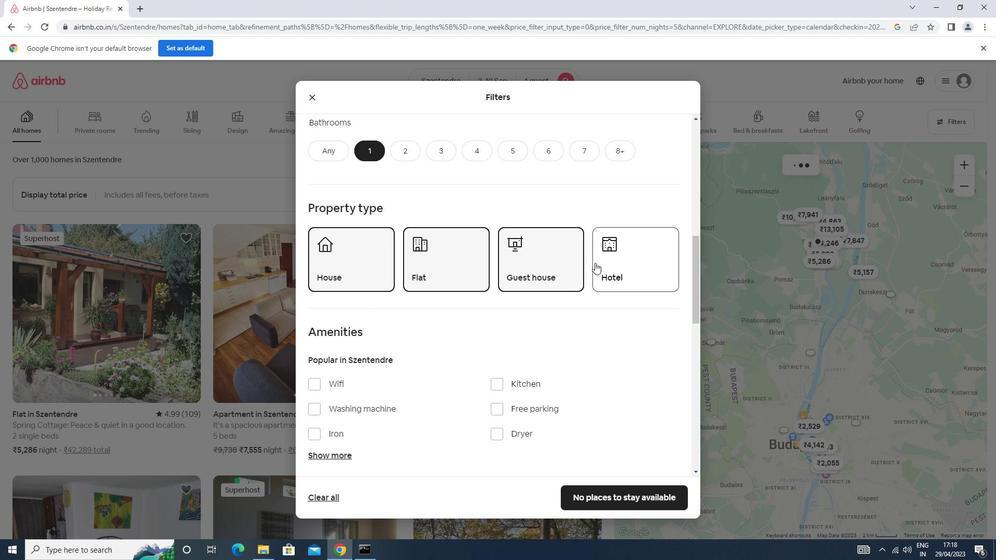 
Action: Mouse scrolled (595, 262) with delta (0, 0)
Screenshot: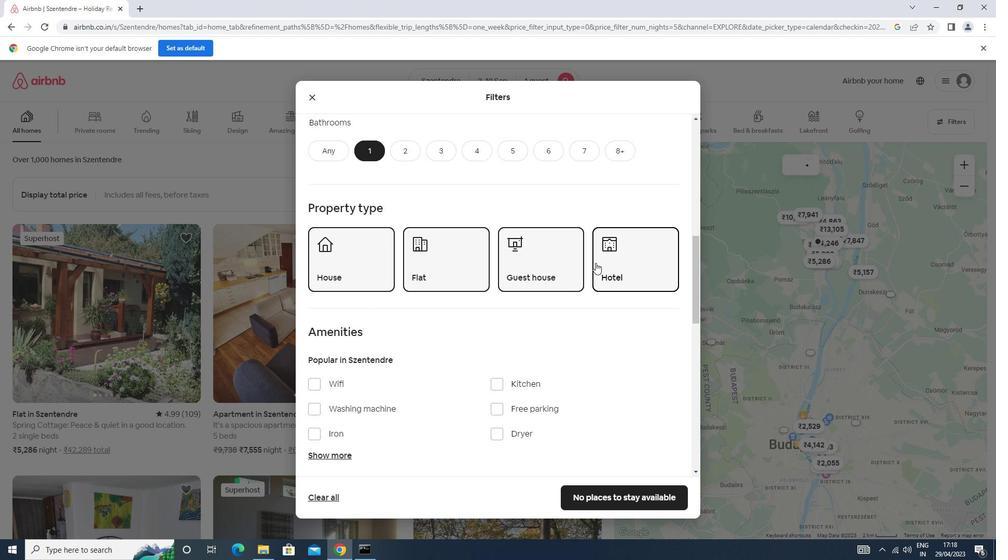 
Action: Mouse scrolled (595, 262) with delta (0, 0)
Screenshot: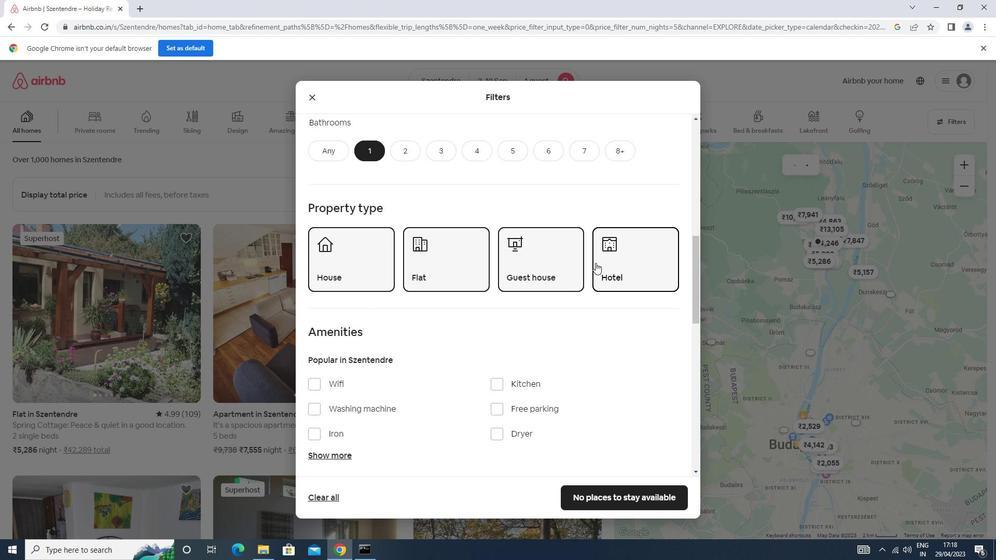 
Action: Mouse scrolled (595, 262) with delta (0, 0)
Screenshot: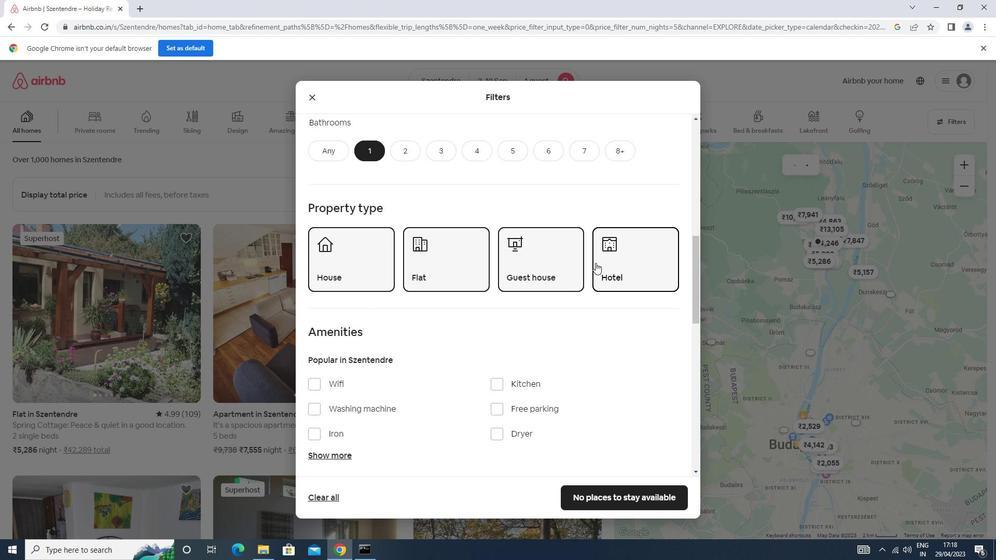 
Action: Mouse scrolled (595, 262) with delta (0, 0)
Screenshot: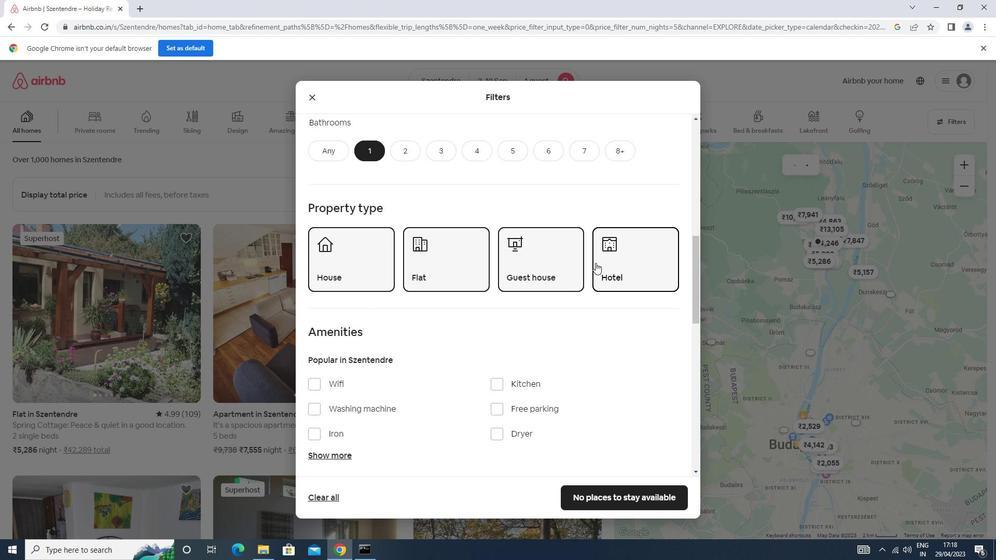 
Action: Mouse scrolled (595, 262) with delta (0, 0)
Screenshot: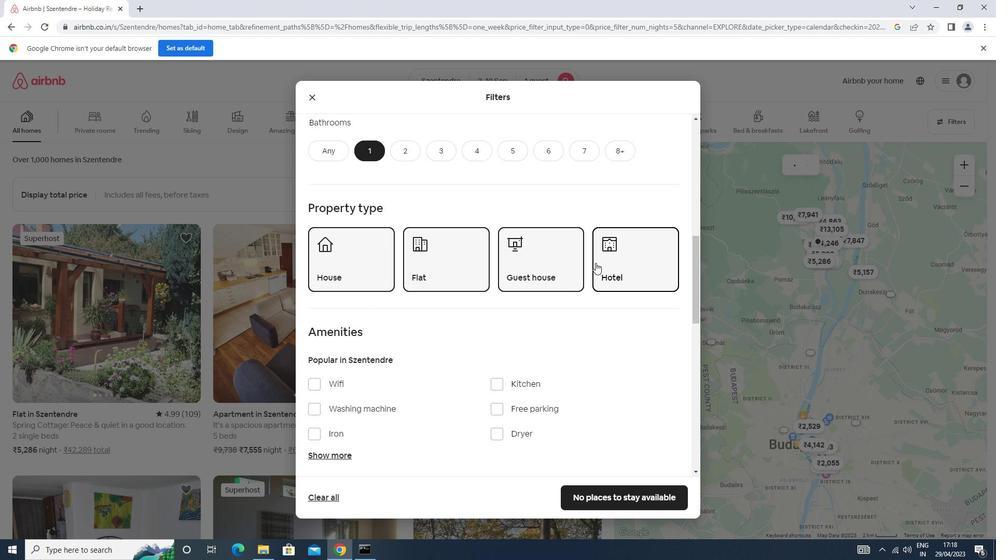 
Action: Mouse moved to (662, 320)
Screenshot: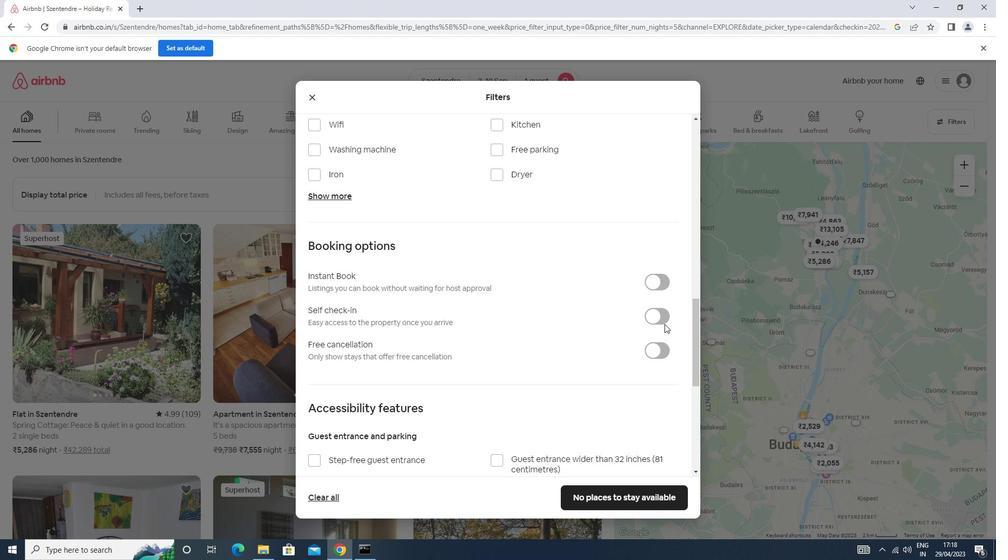 
Action: Mouse pressed left at (662, 320)
Screenshot: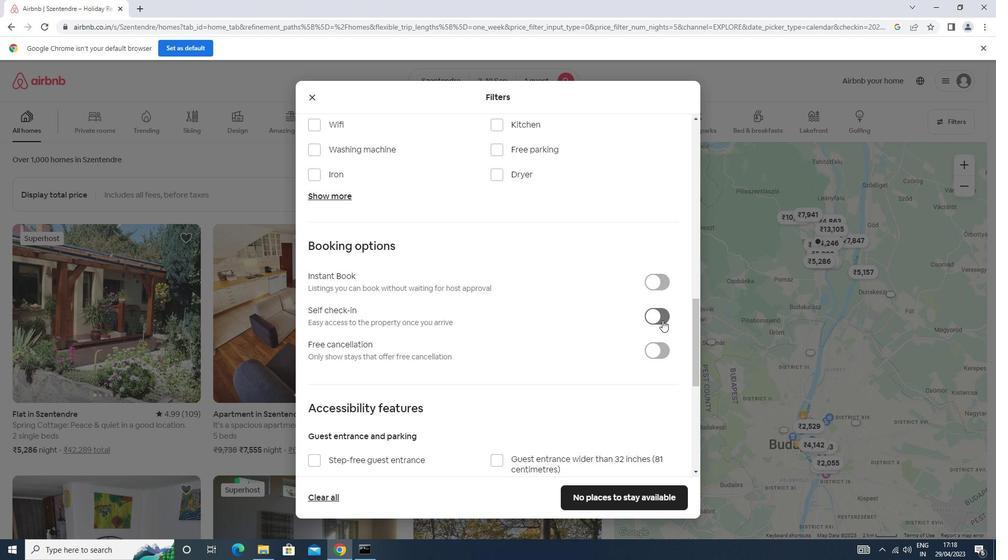 
Action: Mouse moved to (647, 307)
Screenshot: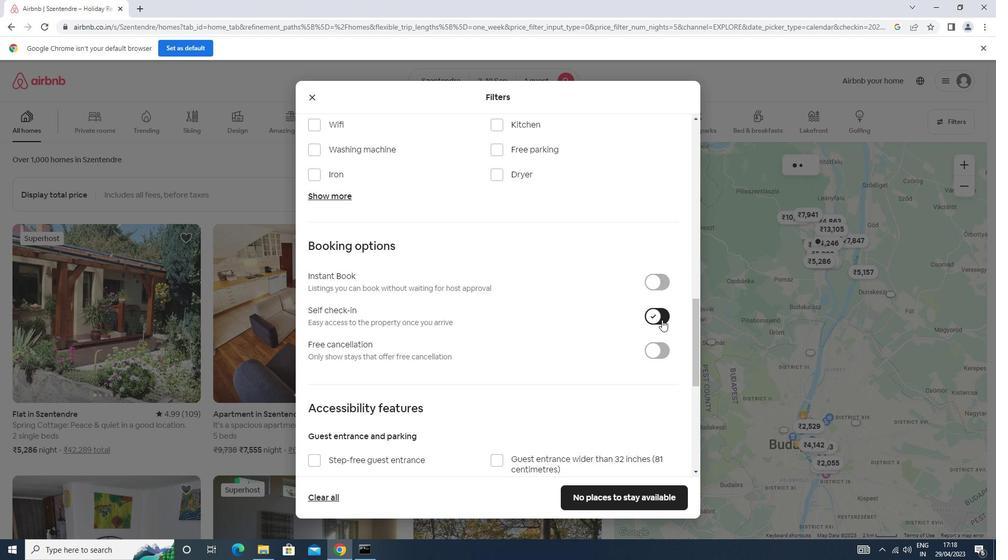 
Action: Mouse scrolled (647, 307) with delta (0, 0)
Screenshot: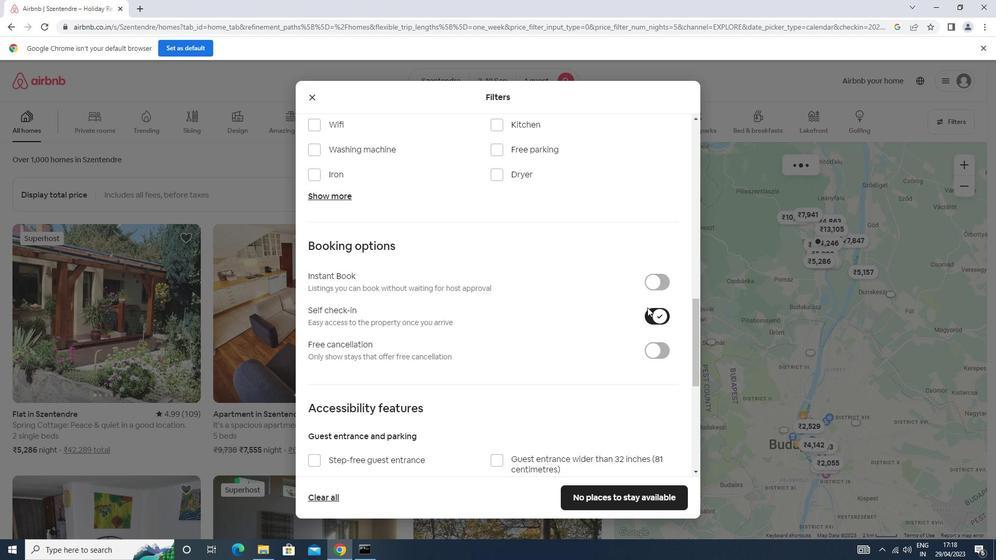 
Action: Mouse scrolled (647, 307) with delta (0, 0)
Screenshot: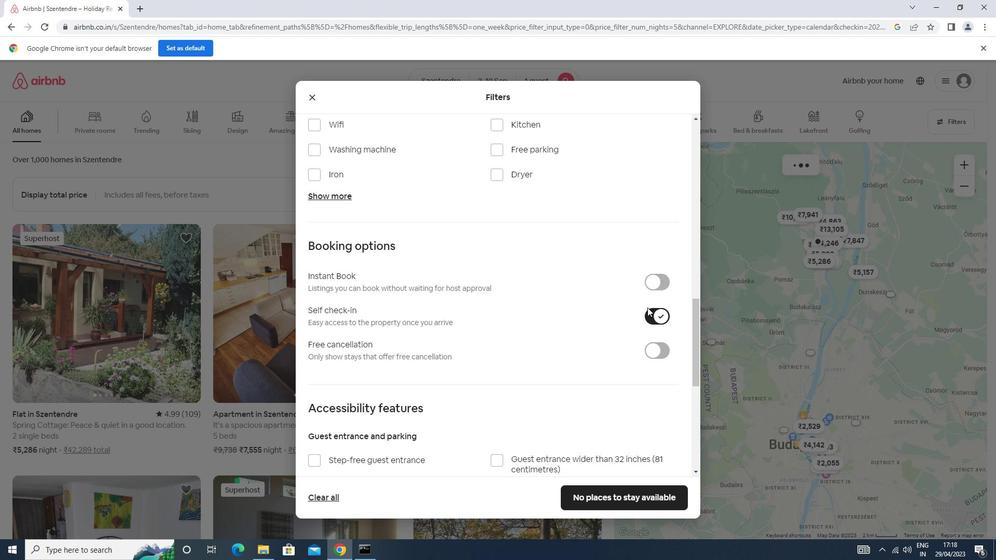 
Action: Mouse scrolled (647, 307) with delta (0, 0)
Screenshot: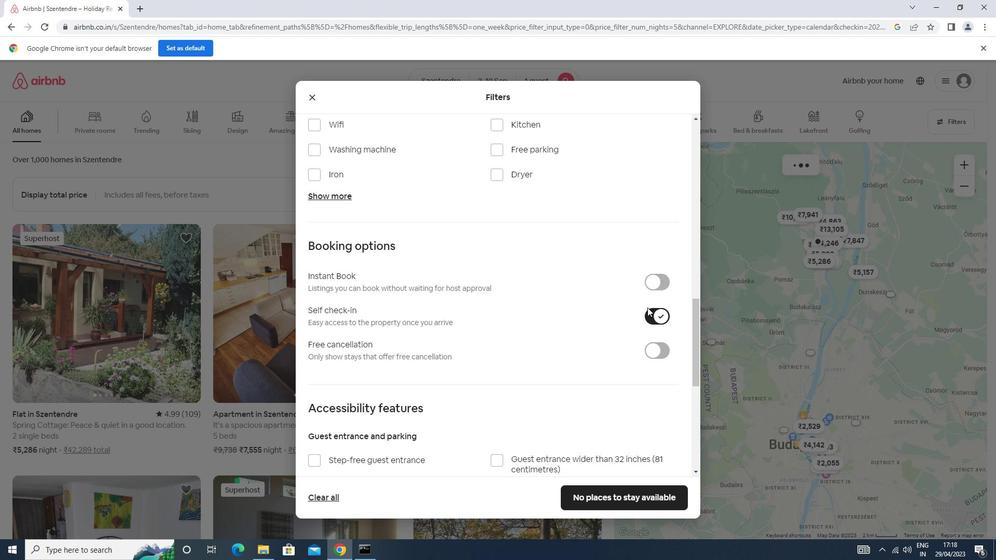 
Action: Mouse scrolled (647, 307) with delta (0, 0)
Screenshot: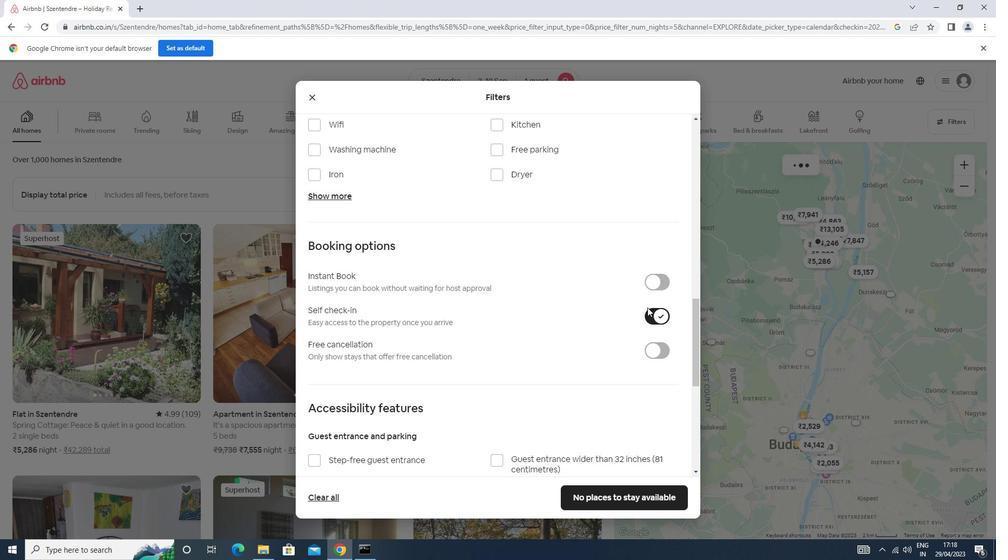 
Action: Mouse scrolled (647, 307) with delta (0, 0)
Screenshot: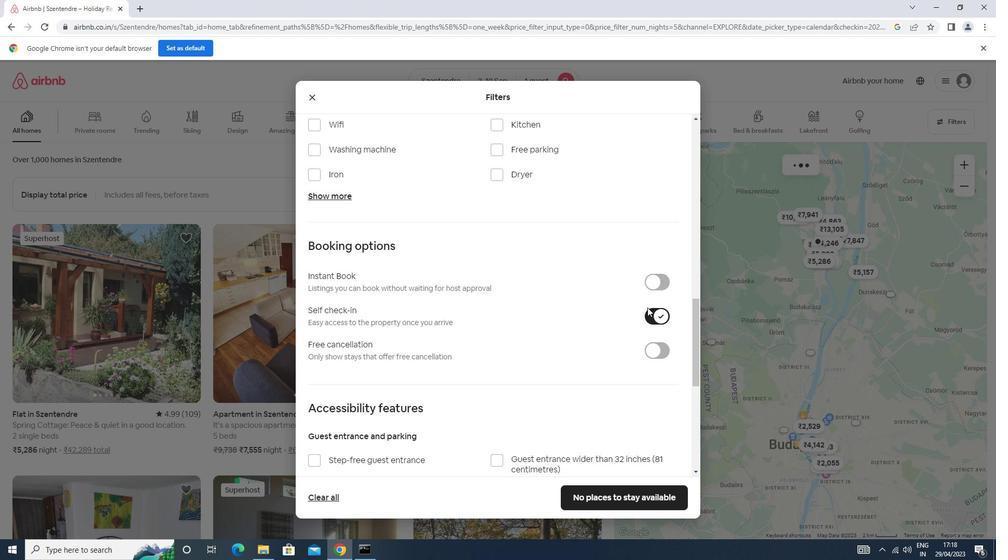 
Action: Mouse scrolled (647, 307) with delta (0, 0)
Screenshot: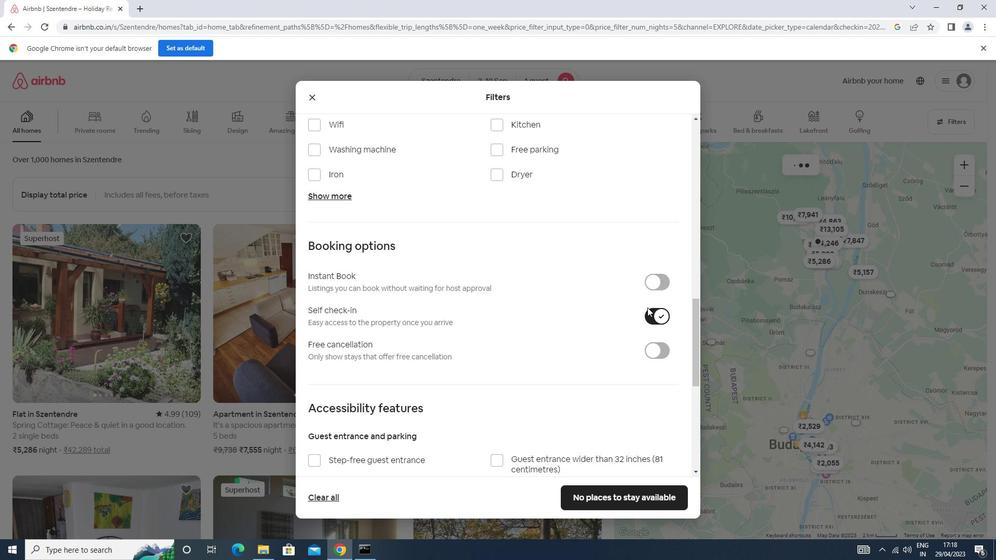 
Action: Mouse scrolled (647, 307) with delta (0, 0)
Screenshot: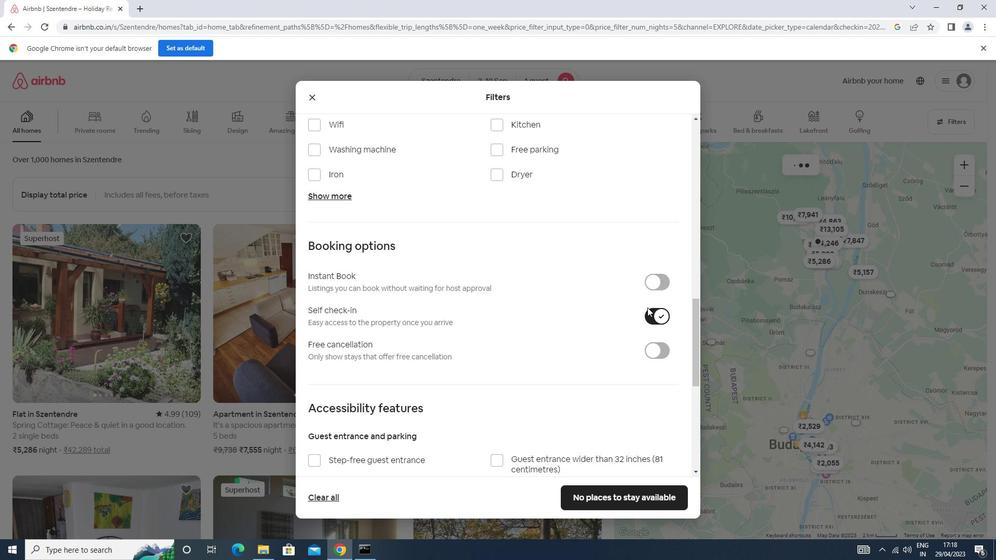
Action: Mouse scrolled (647, 307) with delta (0, 0)
Screenshot: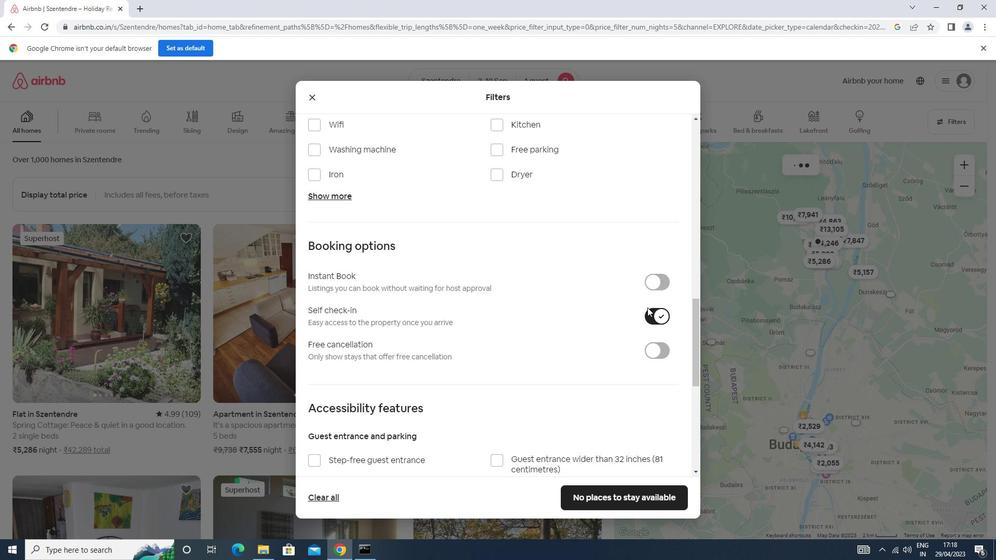 
Action: Mouse moved to (316, 400)
Screenshot: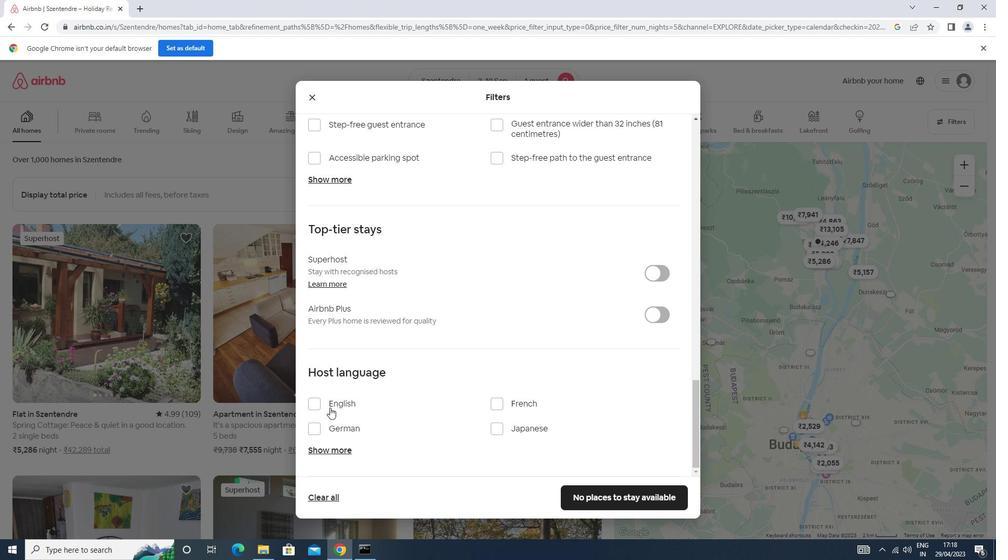
Action: Mouse pressed left at (316, 400)
Screenshot: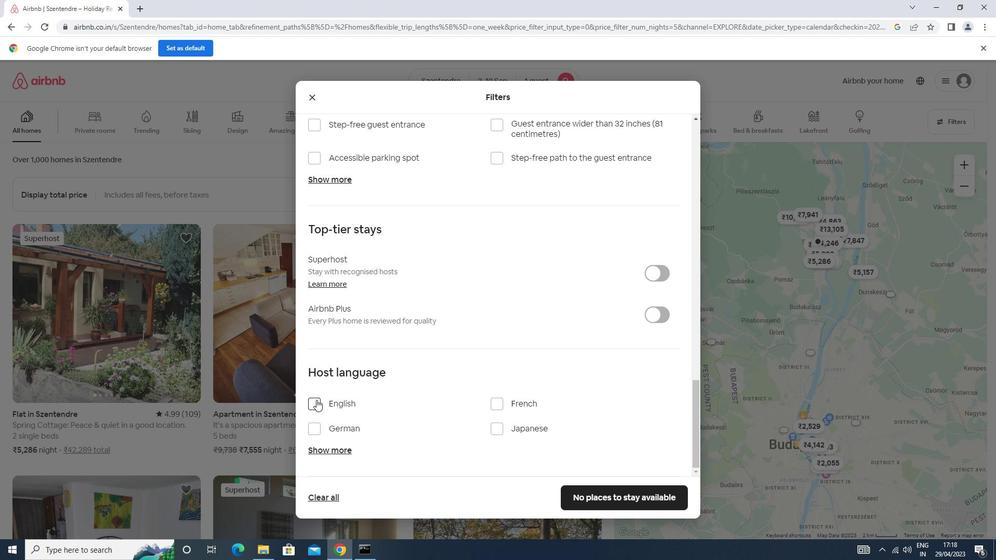 
Action: Mouse moved to (589, 493)
Screenshot: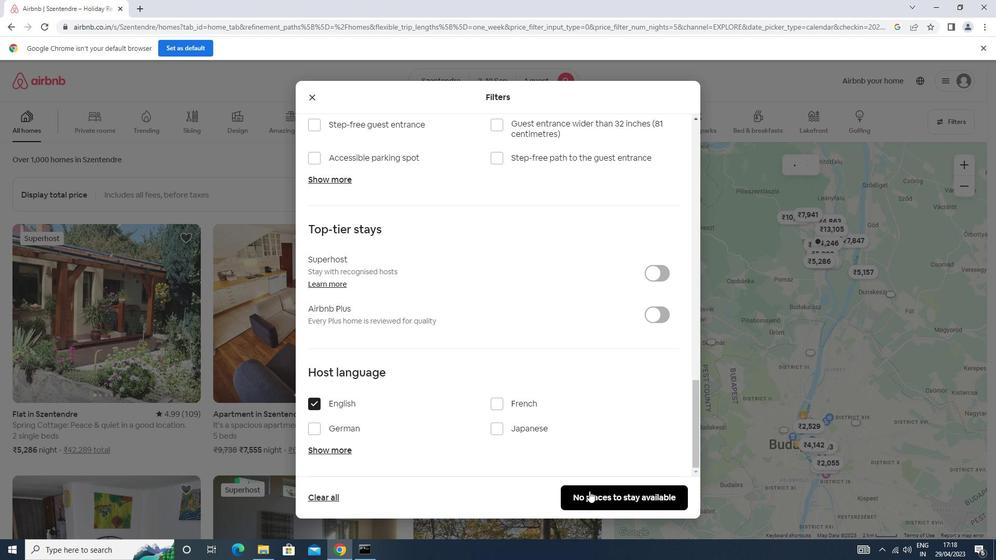 
Action: Mouse pressed left at (589, 493)
Screenshot: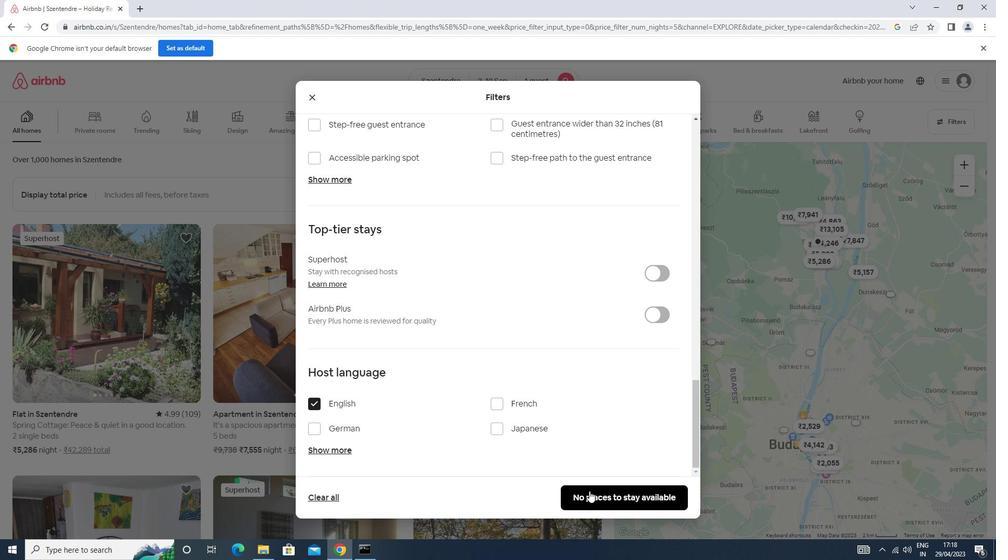 
Action: Mouse moved to (591, 493)
Screenshot: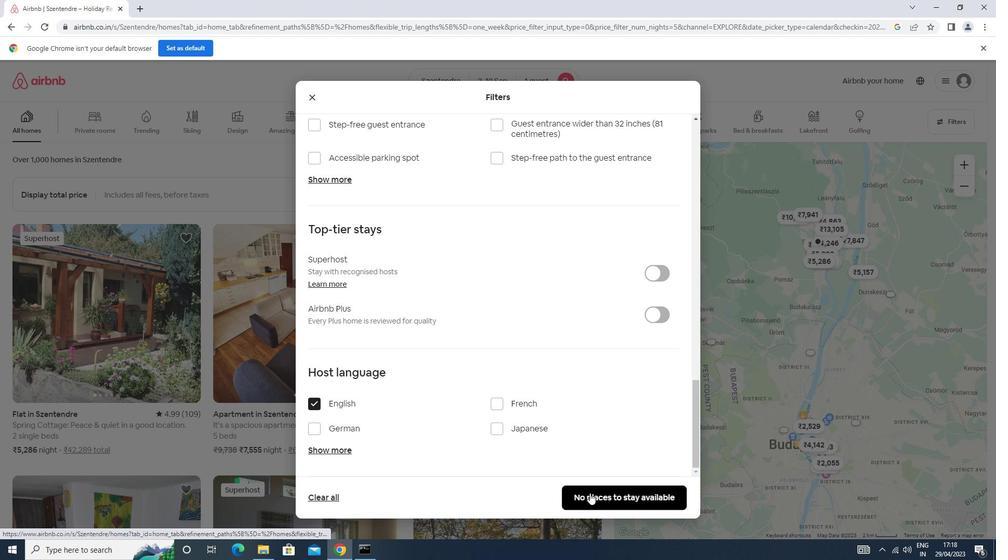
